 Task: Search one way flight ticket for 5 adults, 1 child, 2 infants in seat and 1 infant on lap in business from Jackson: Jackson Hole Airport to Raleigh: Raleigh-durham International Airport on 8-5-2023. Choice of flights is Emirates. Number of bags: 1 carry on bag. Price is upto 86000. Outbound departure time preference is 13:00.
Action: Mouse moved to (403, 329)
Screenshot: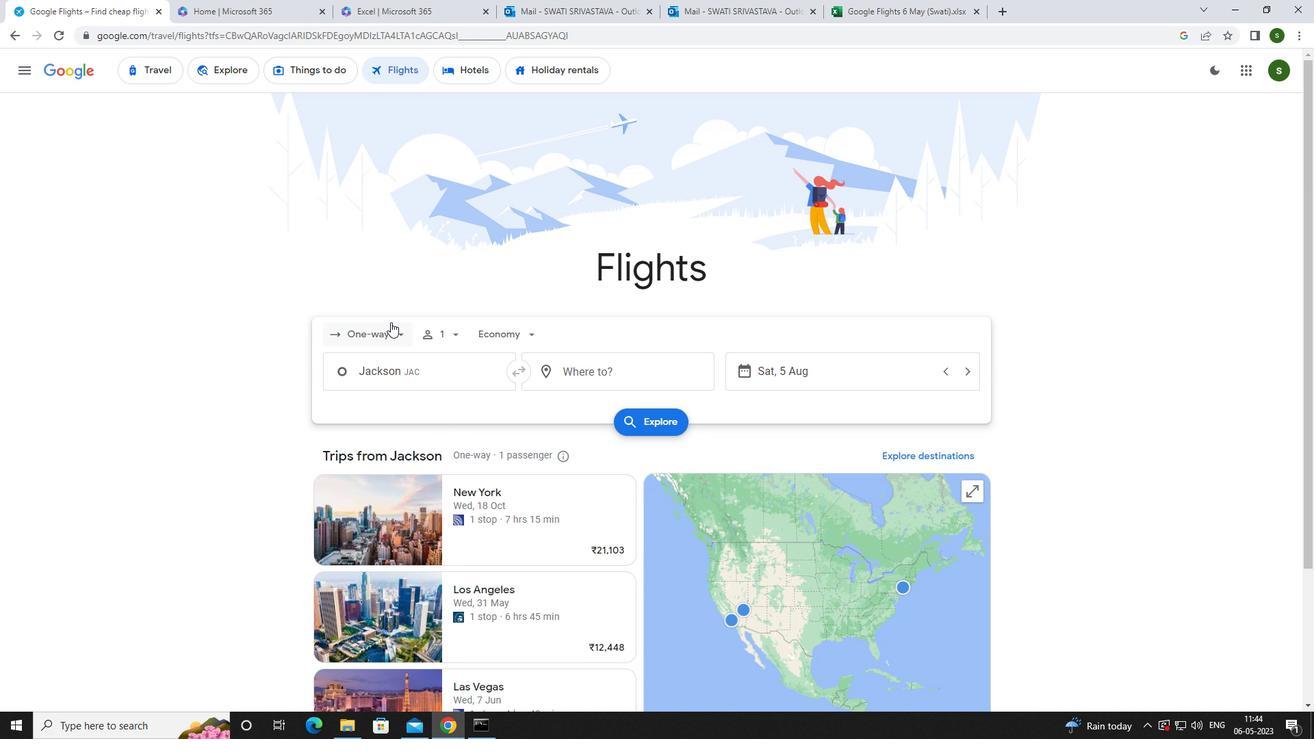 
Action: Mouse pressed left at (403, 329)
Screenshot: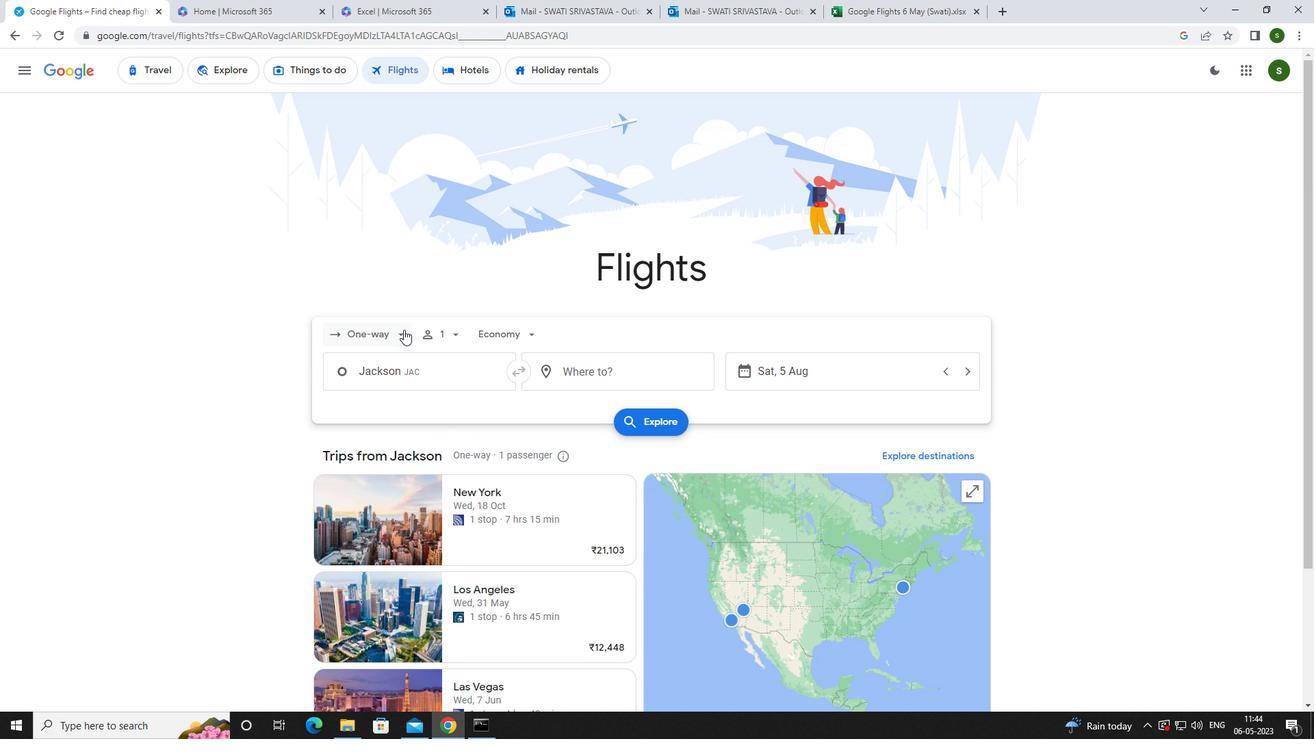 
Action: Mouse moved to (398, 398)
Screenshot: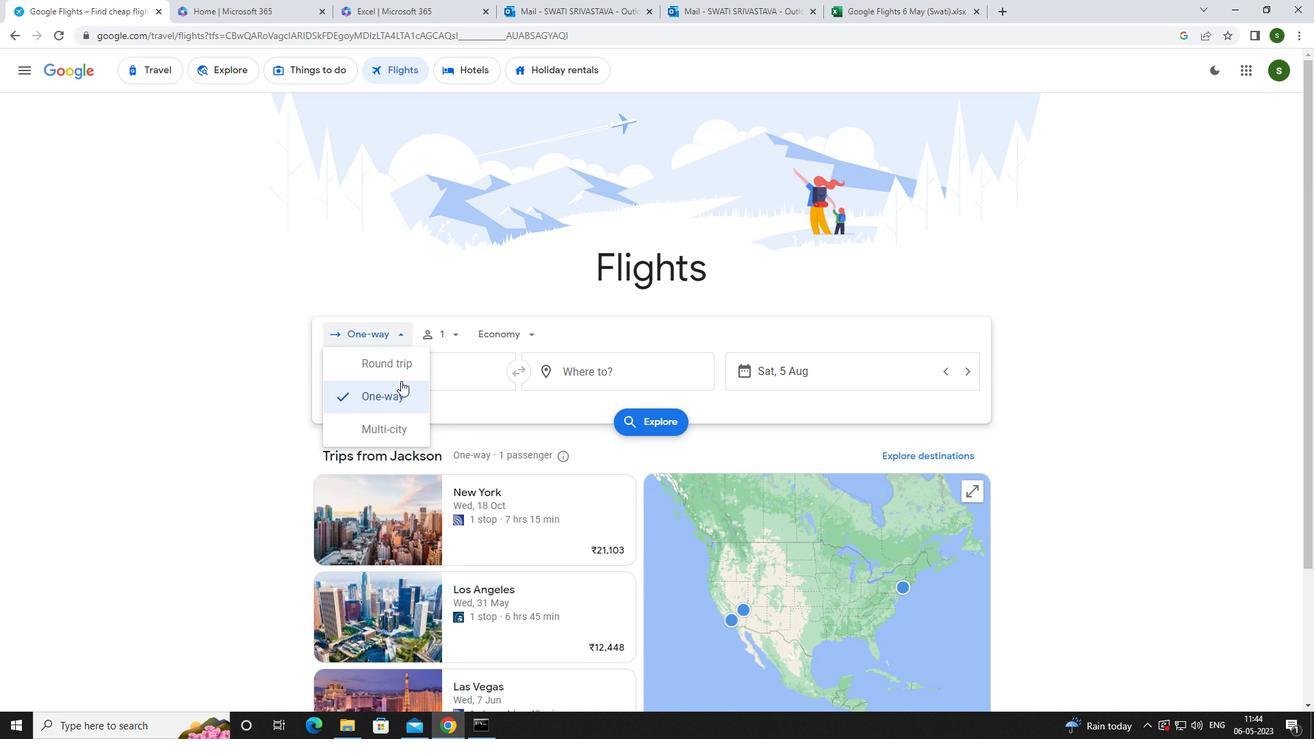 
Action: Mouse pressed left at (398, 398)
Screenshot: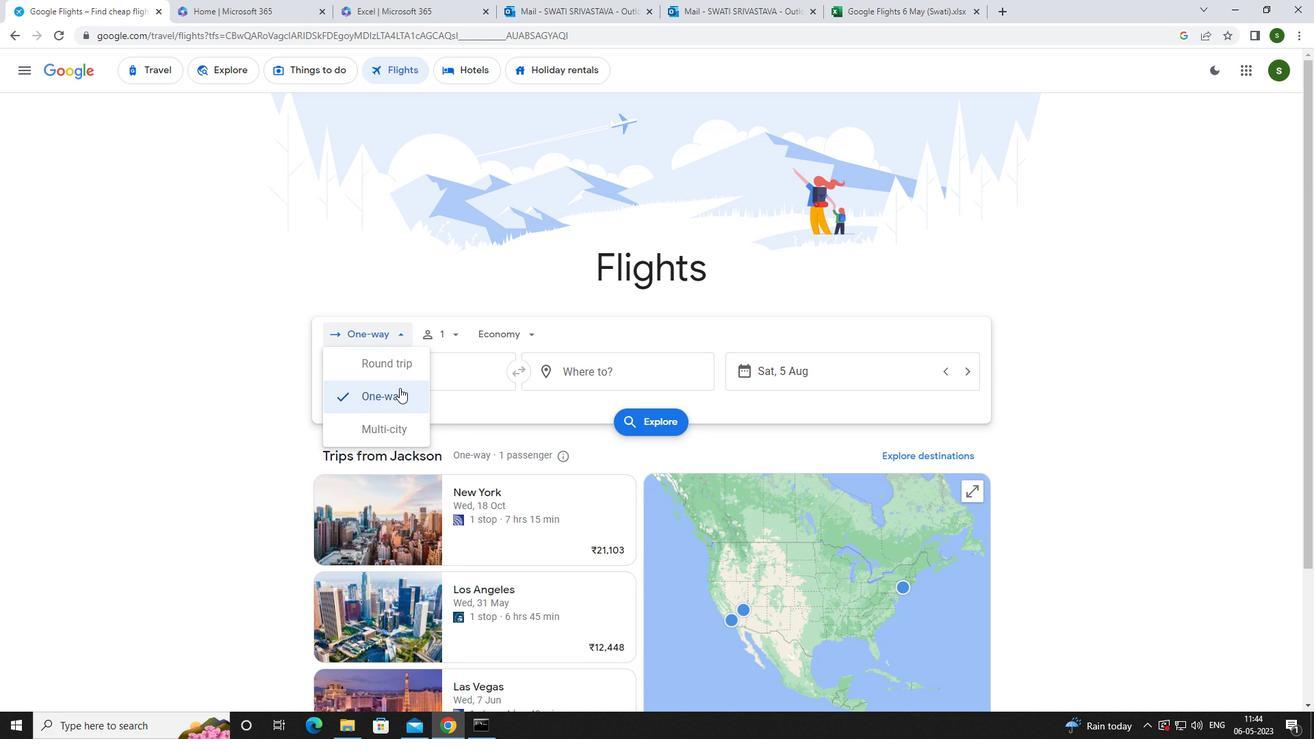 
Action: Mouse moved to (446, 333)
Screenshot: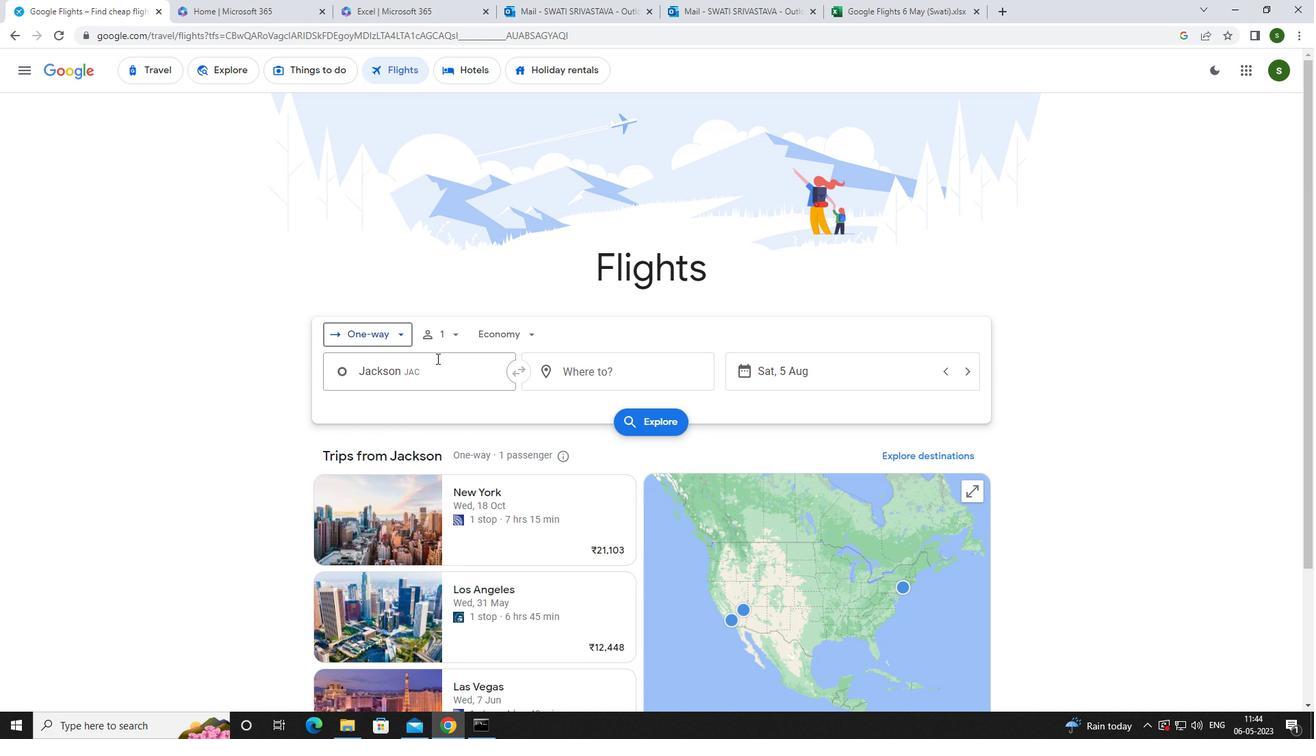 
Action: Mouse pressed left at (446, 333)
Screenshot: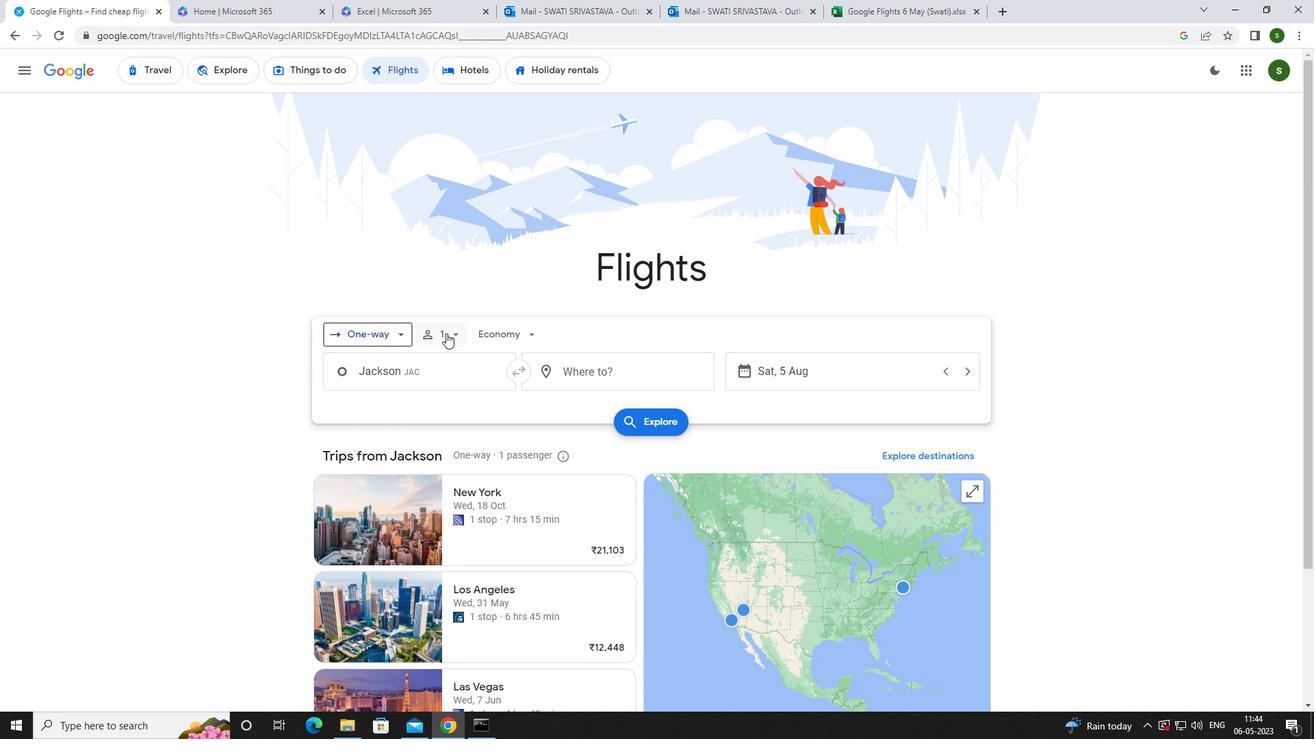 
Action: Mouse moved to (559, 364)
Screenshot: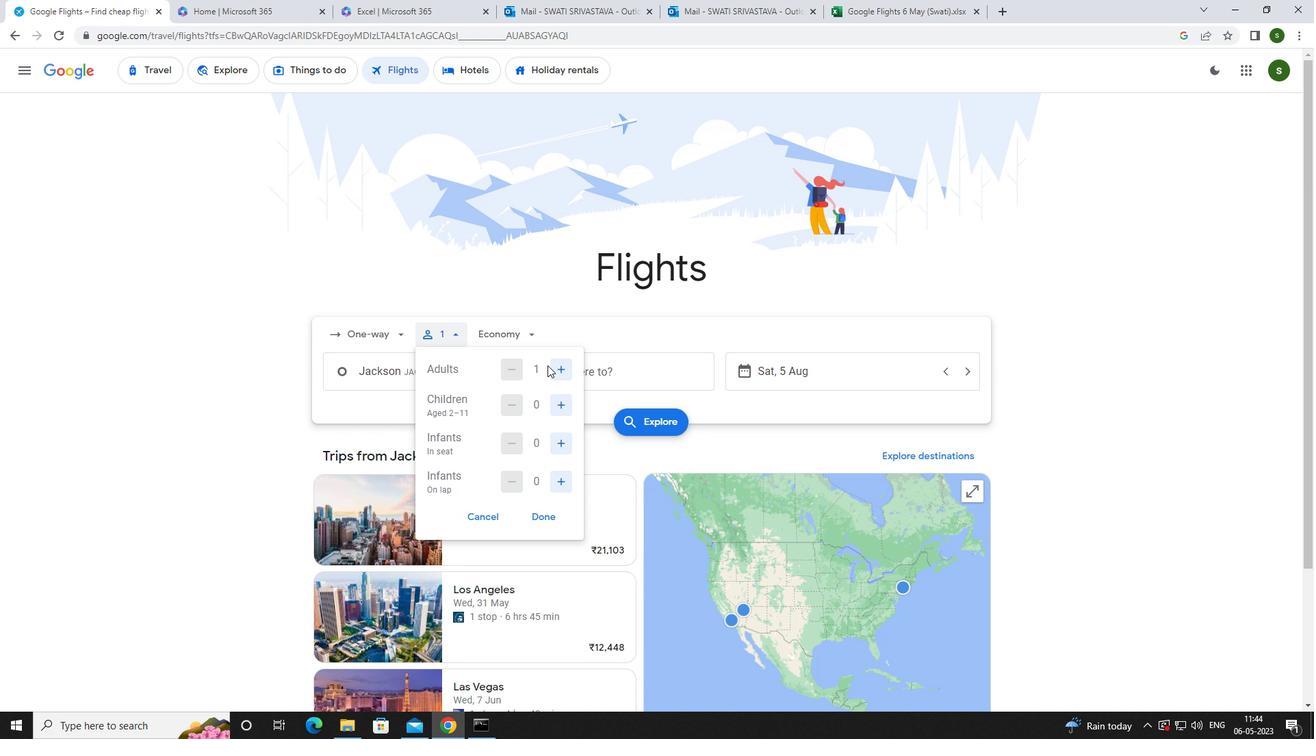 
Action: Mouse pressed left at (559, 364)
Screenshot: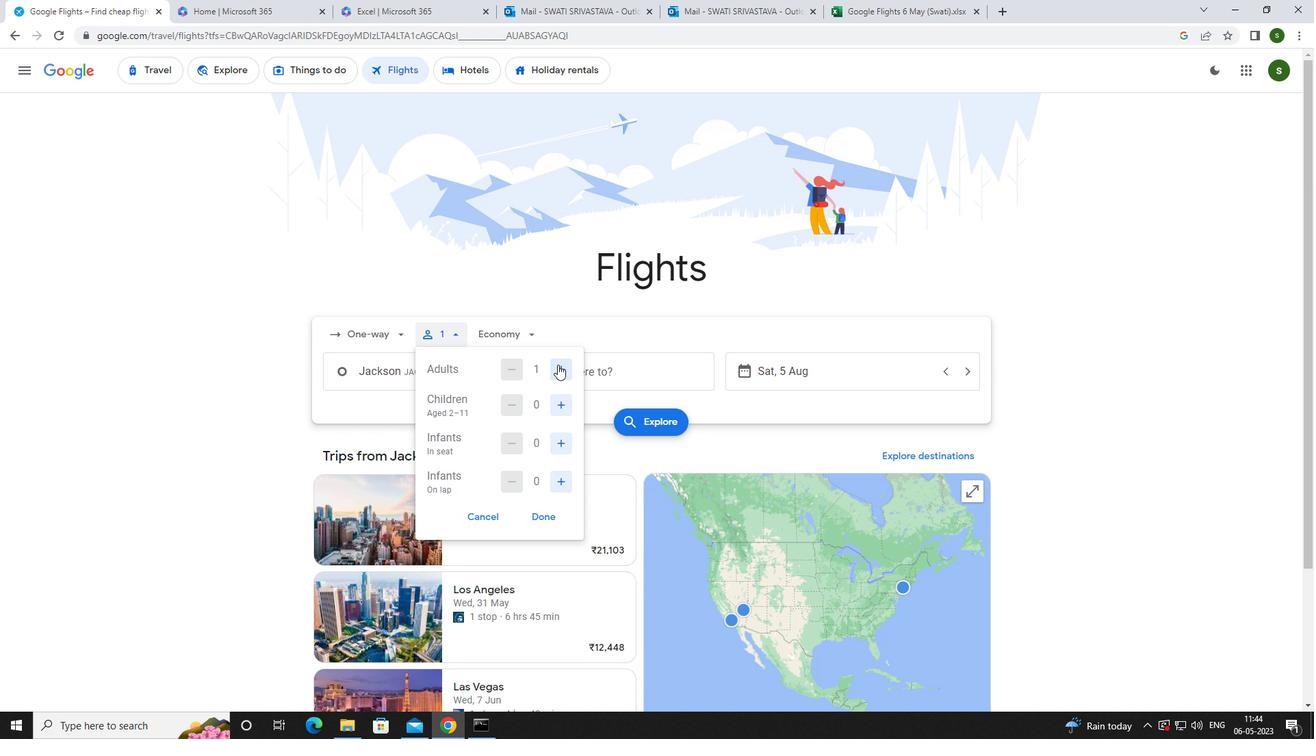 
Action: Mouse pressed left at (559, 364)
Screenshot: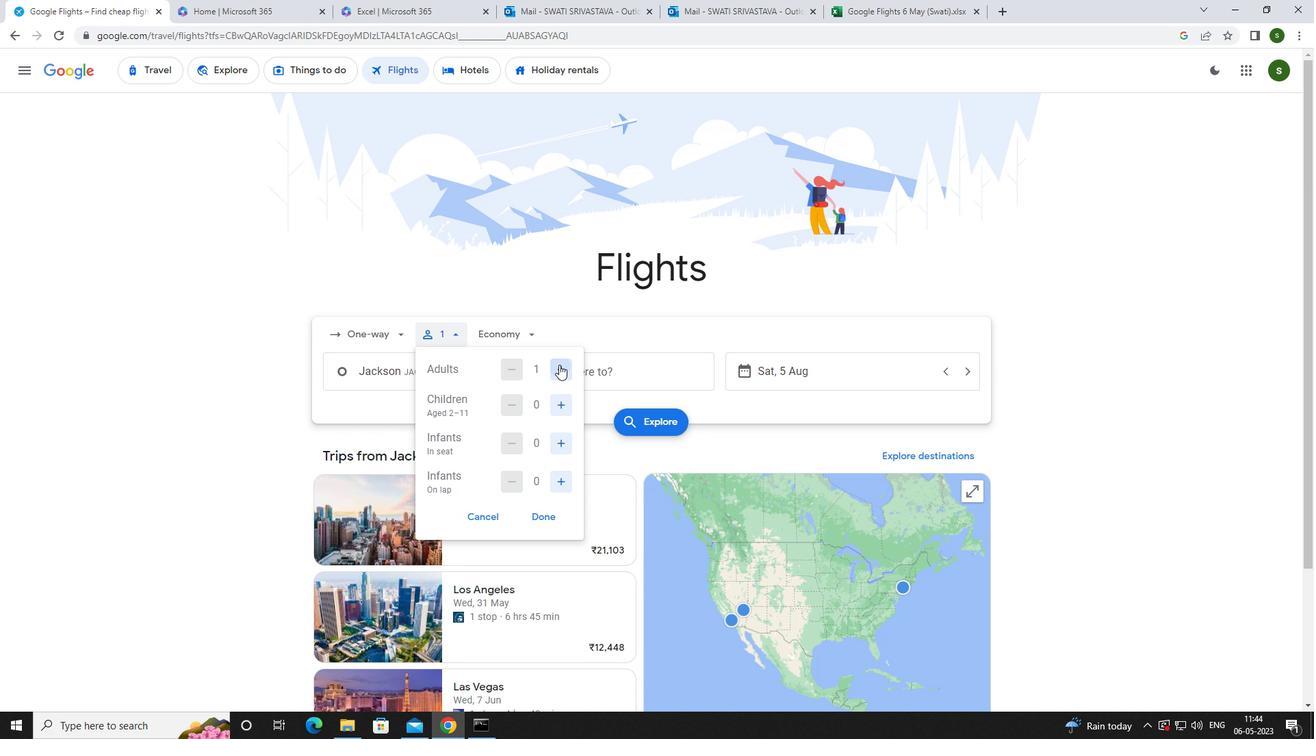 
Action: Mouse pressed left at (559, 364)
Screenshot: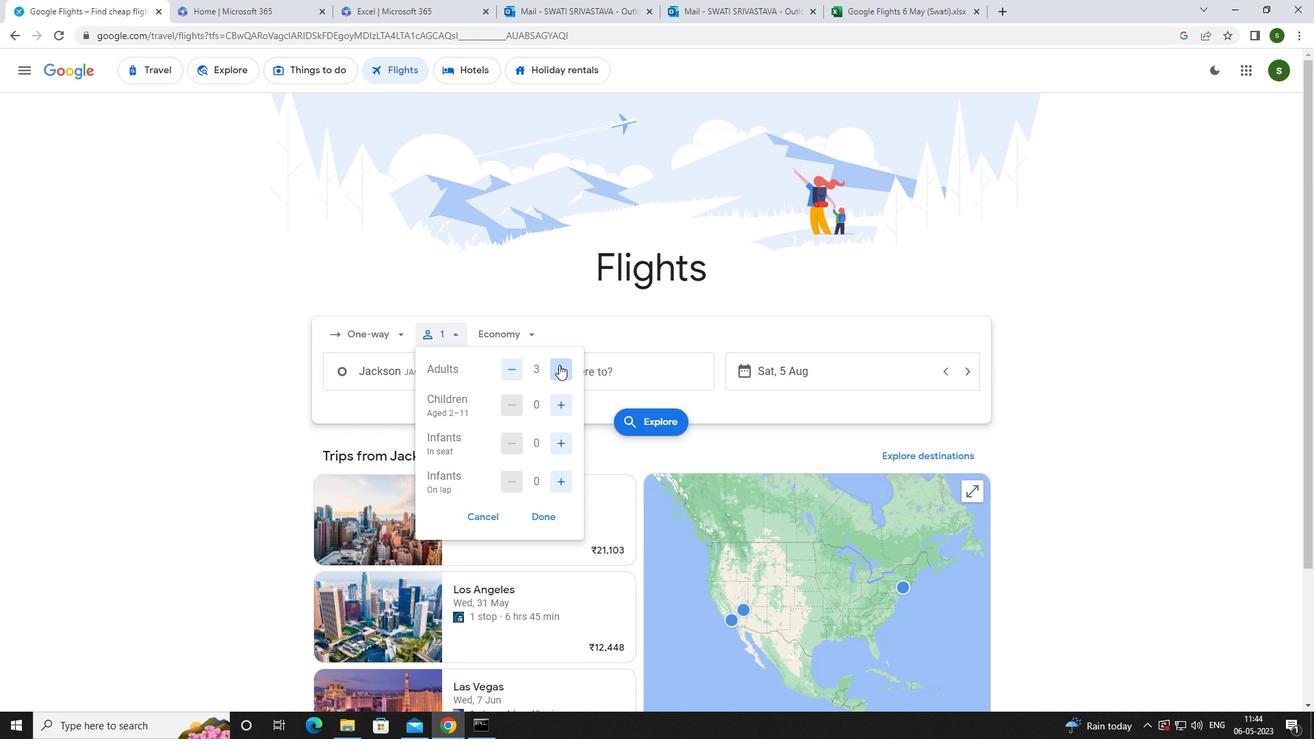 
Action: Mouse pressed left at (559, 364)
Screenshot: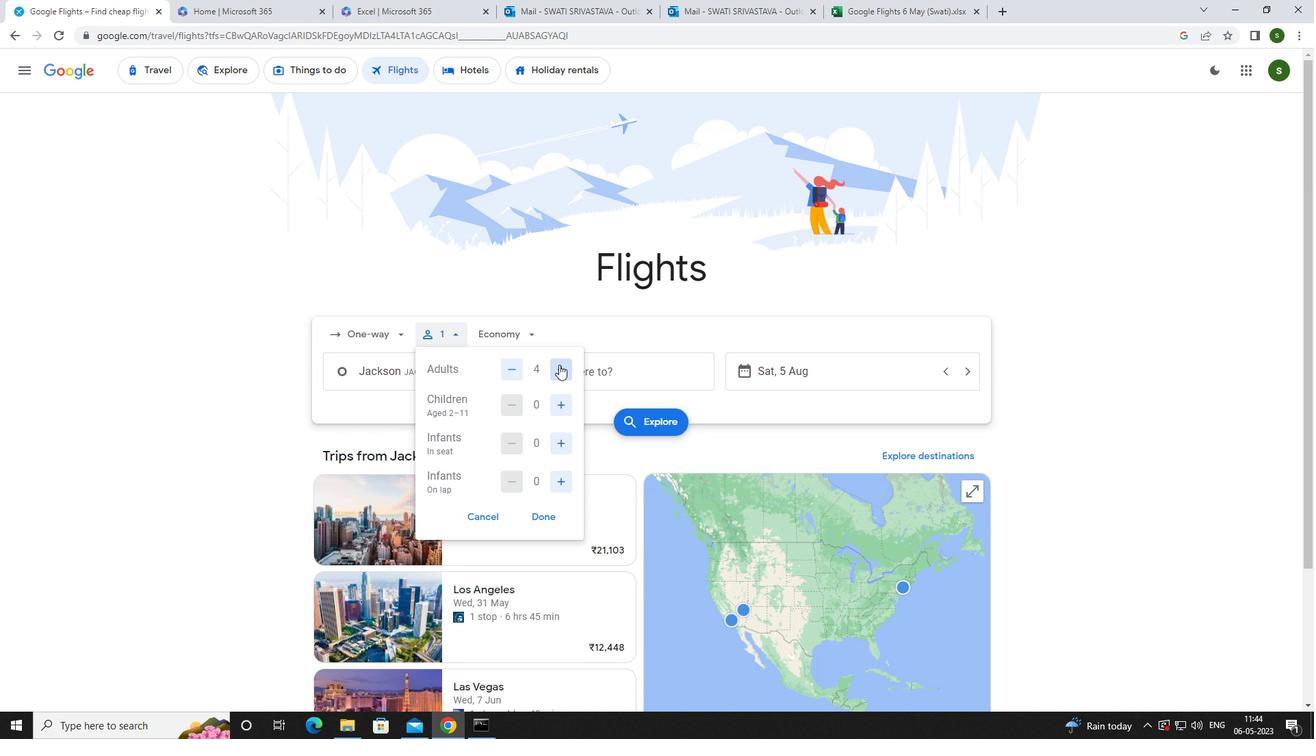 
Action: Mouse moved to (565, 401)
Screenshot: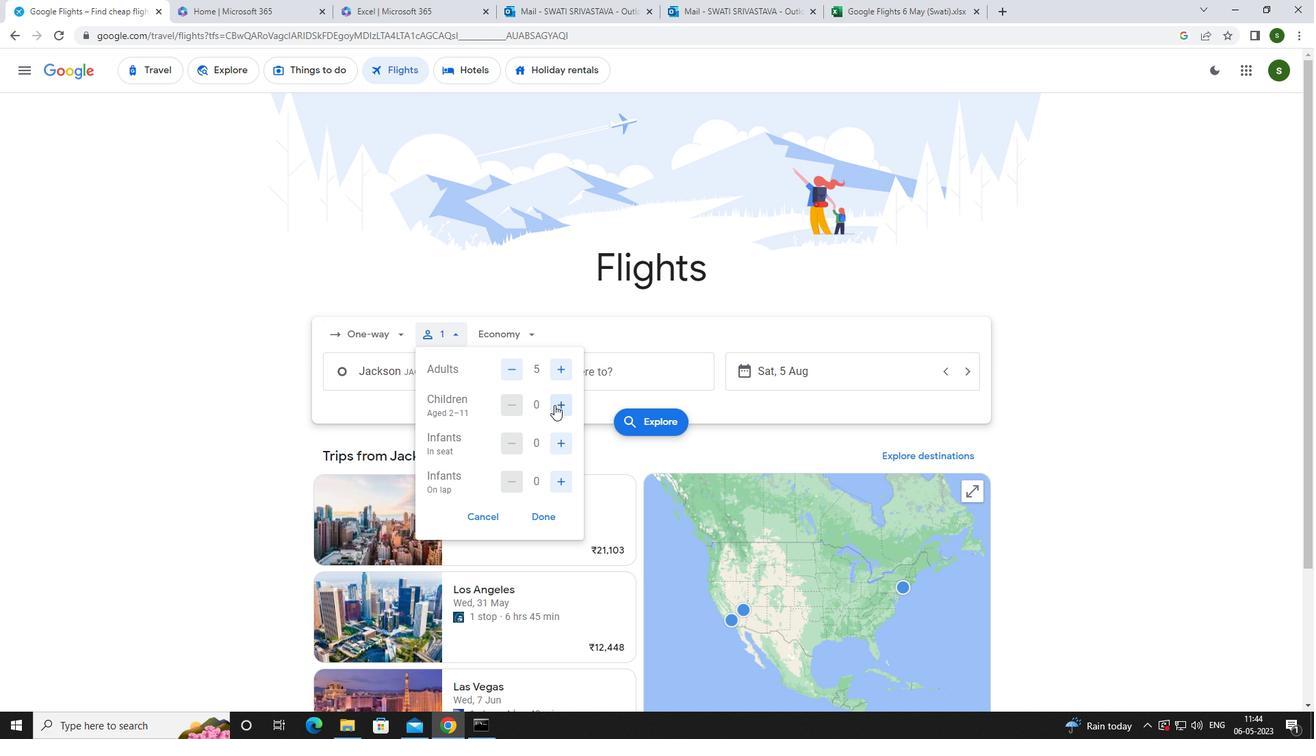 
Action: Mouse pressed left at (565, 401)
Screenshot: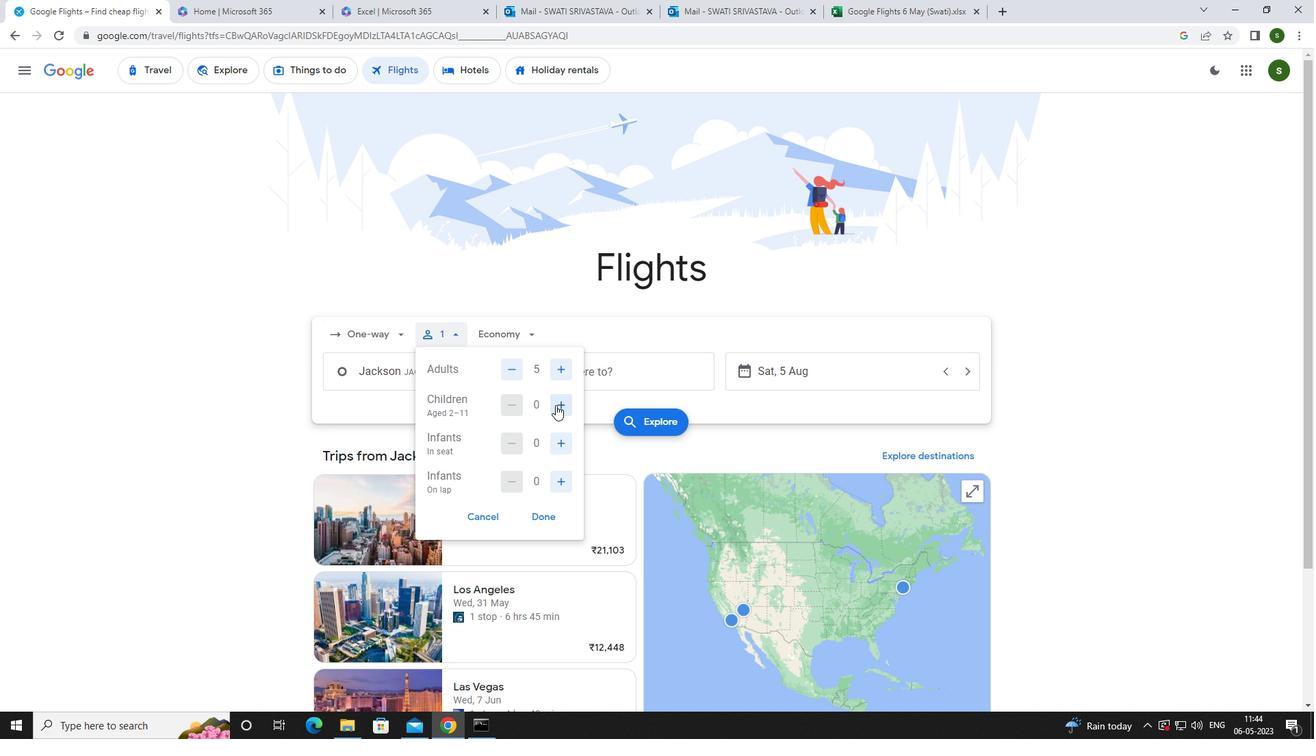 
Action: Mouse moved to (559, 438)
Screenshot: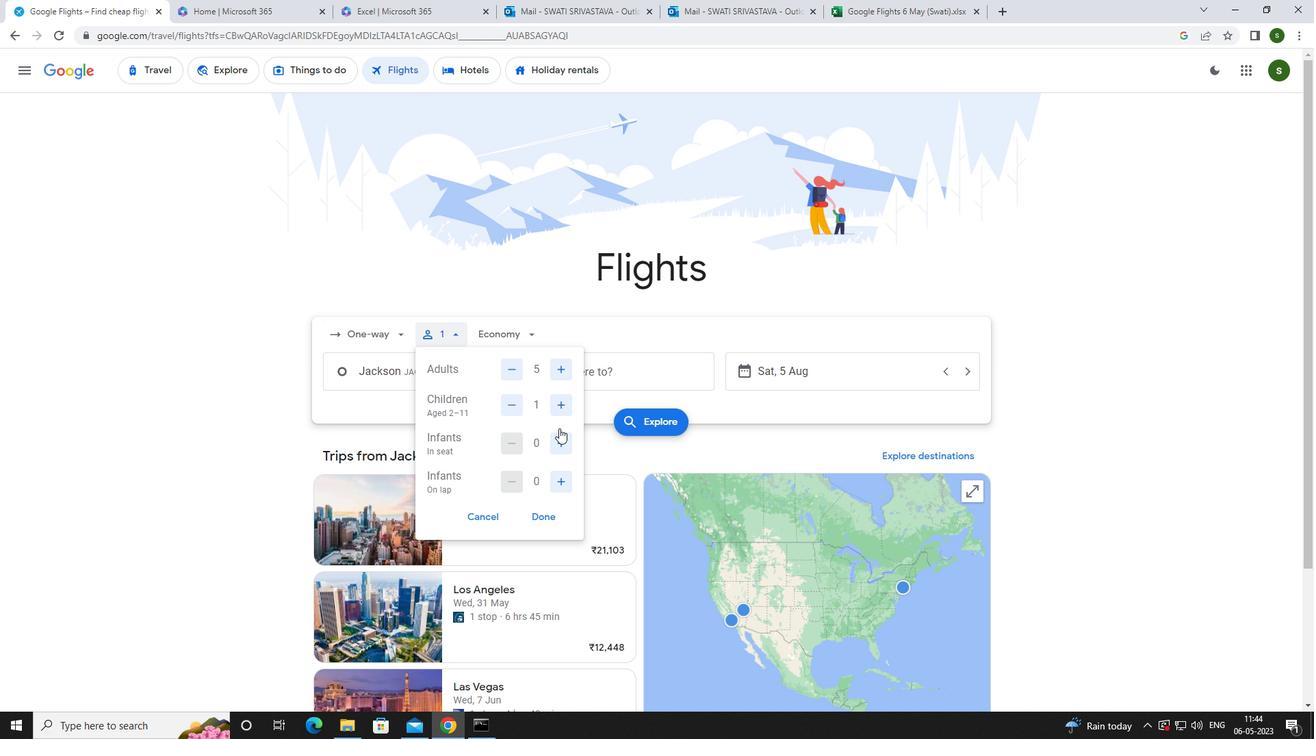 
Action: Mouse pressed left at (559, 438)
Screenshot: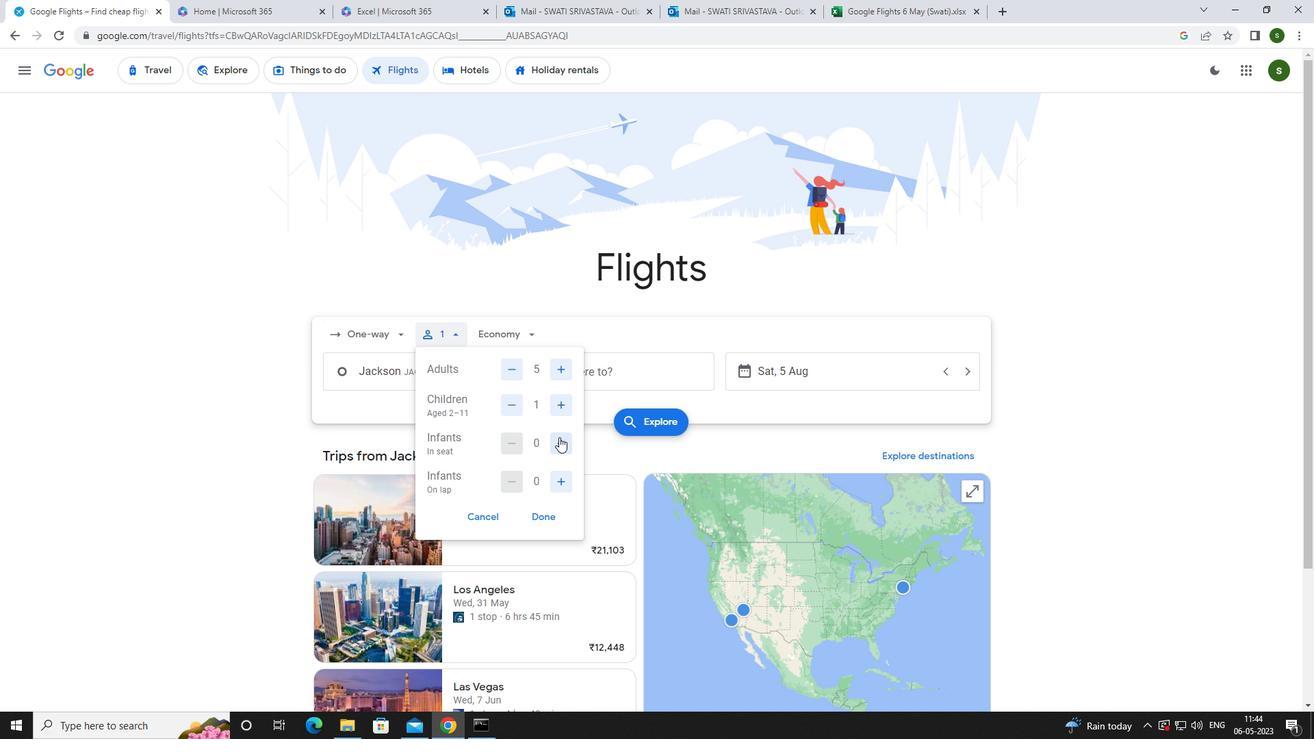 
Action: Mouse moved to (559, 438)
Screenshot: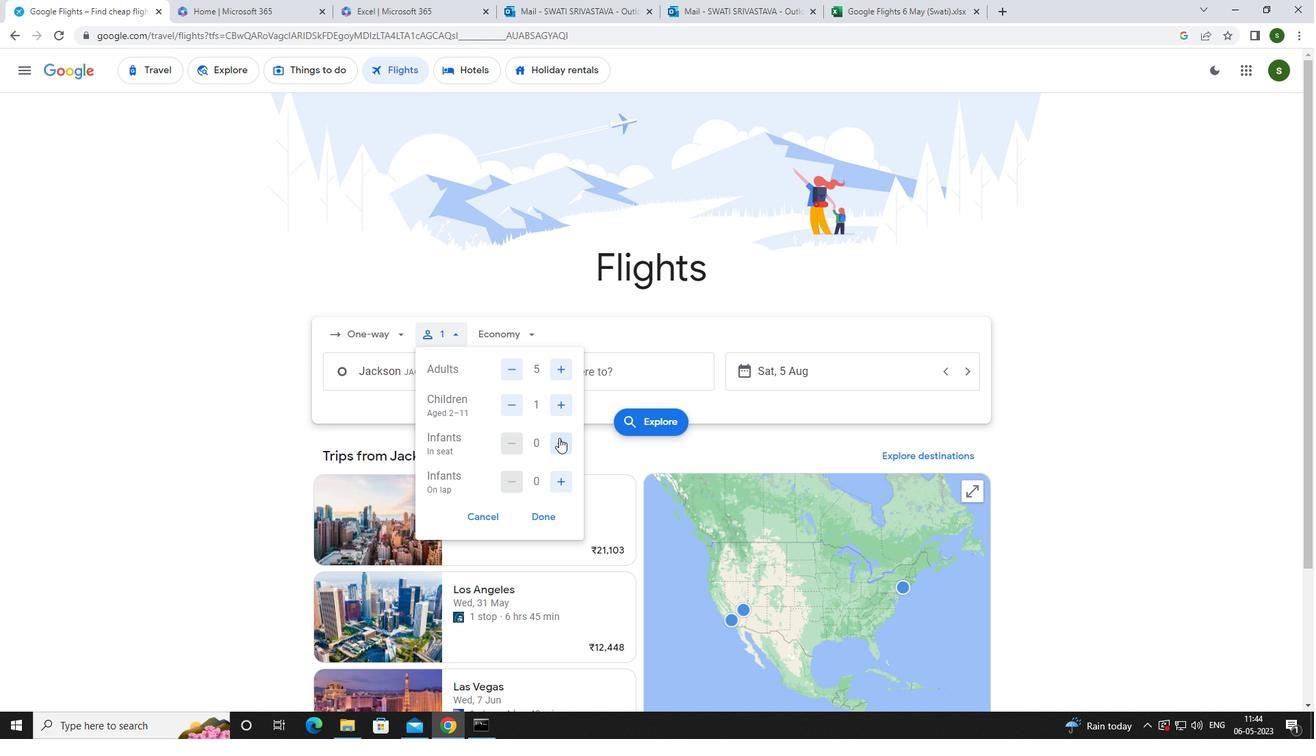 
Action: Mouse pressed left at (559, 438)
Screenshot: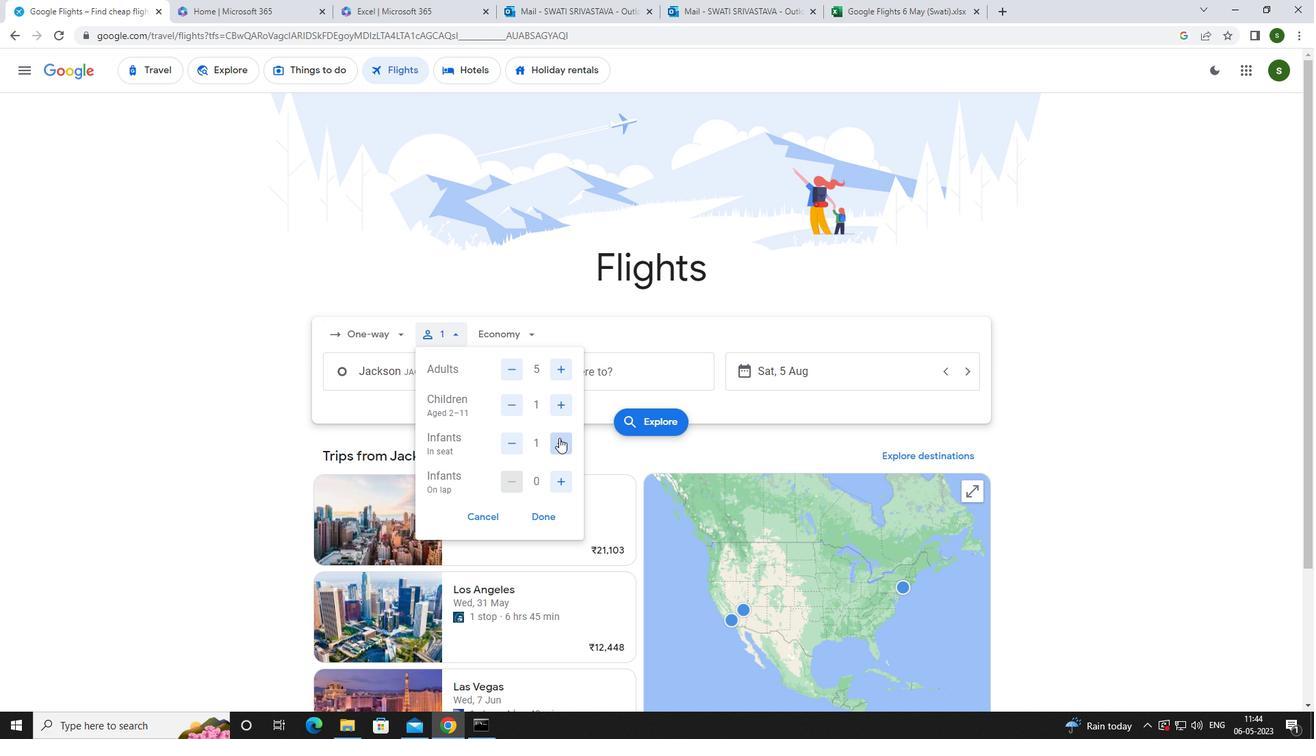 
Action: Mouse moved to (566, 481)
Screenshot: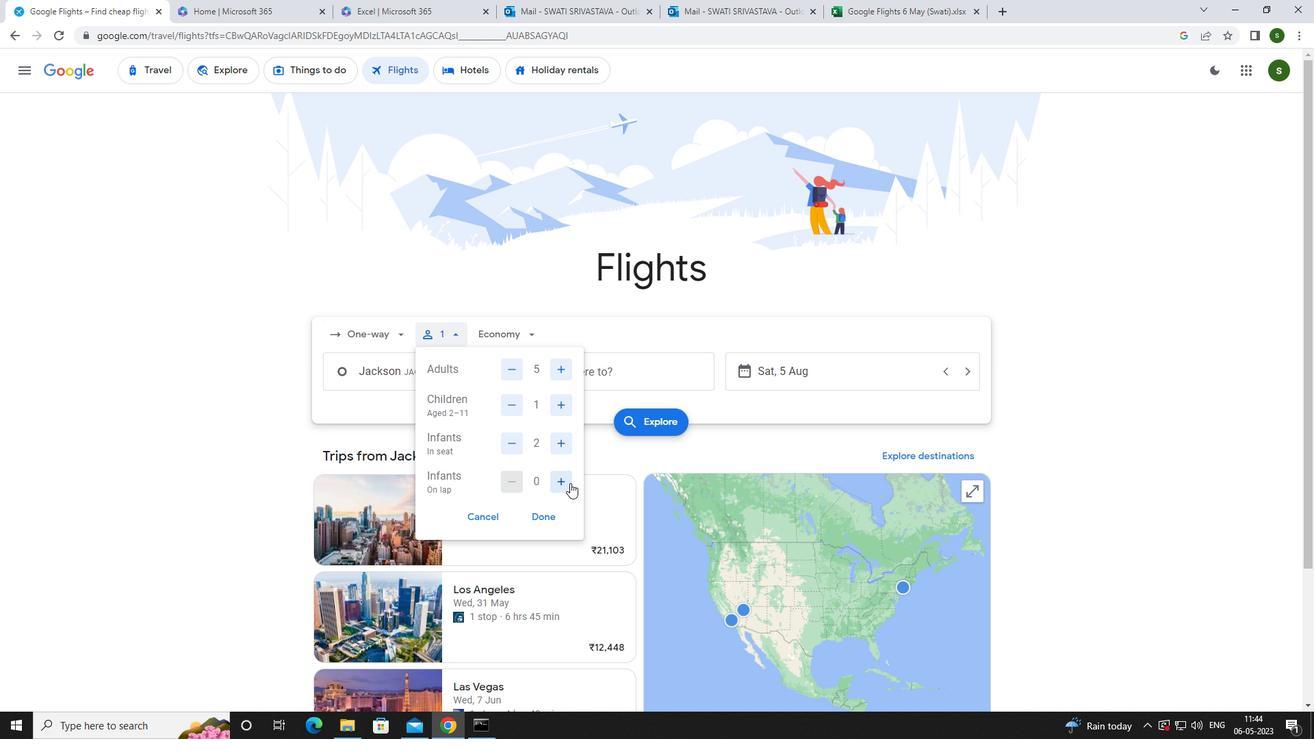 
Action: Mouse pressed left at (566, 481)
Screenshot: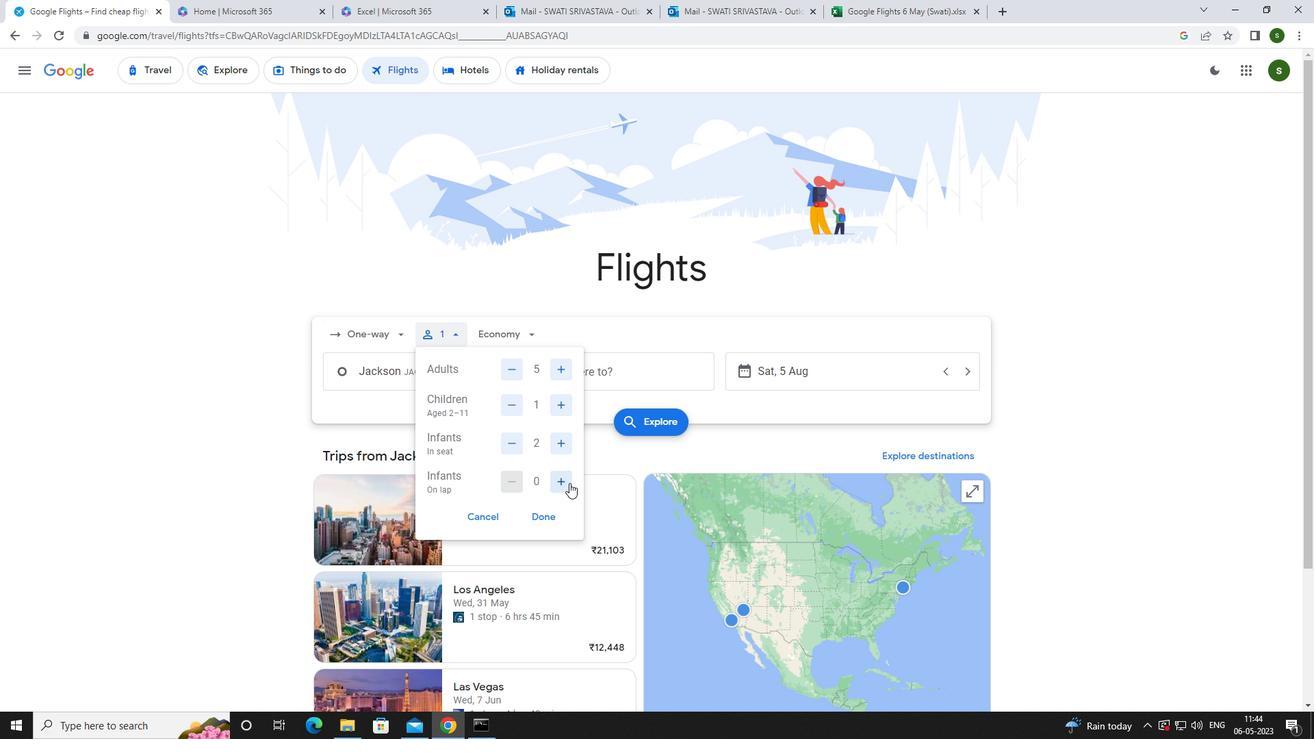 
Action: Mouse moved to (525, 335)
Screenshot: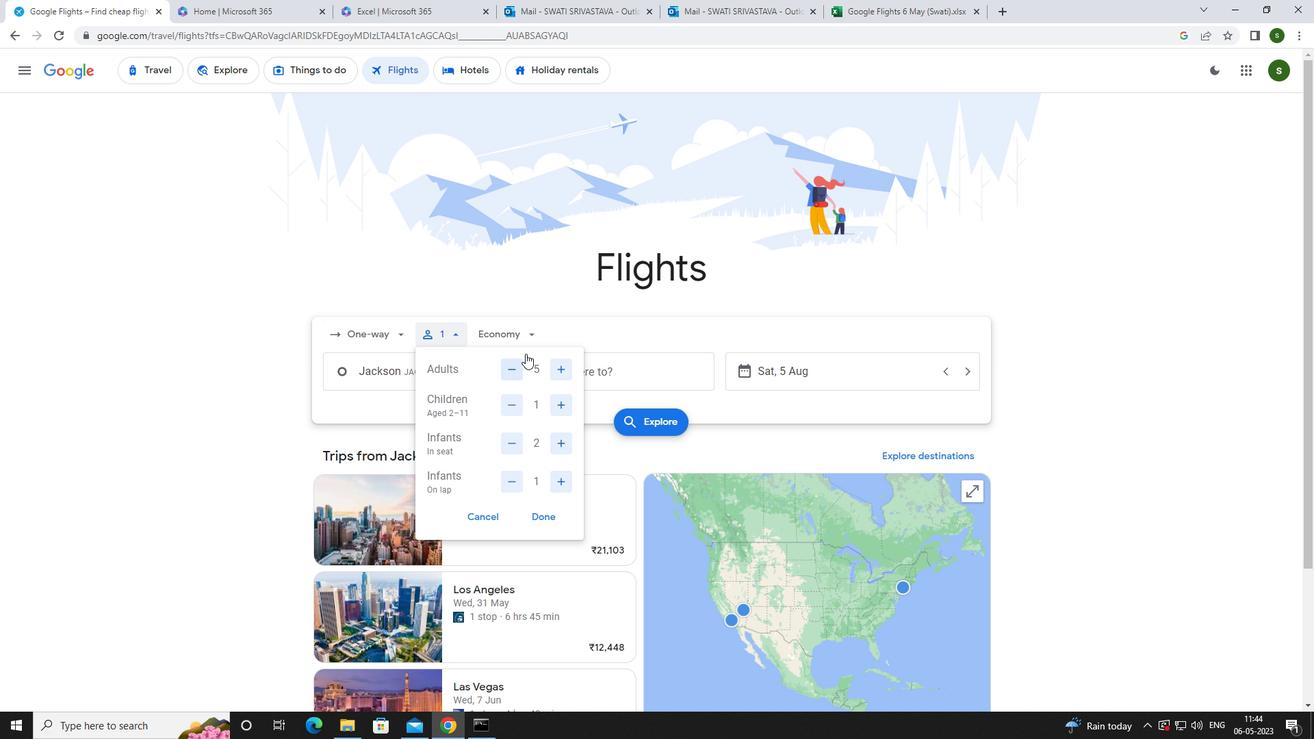
Action: Mouse pressed left at (525, 335)
Screenshot: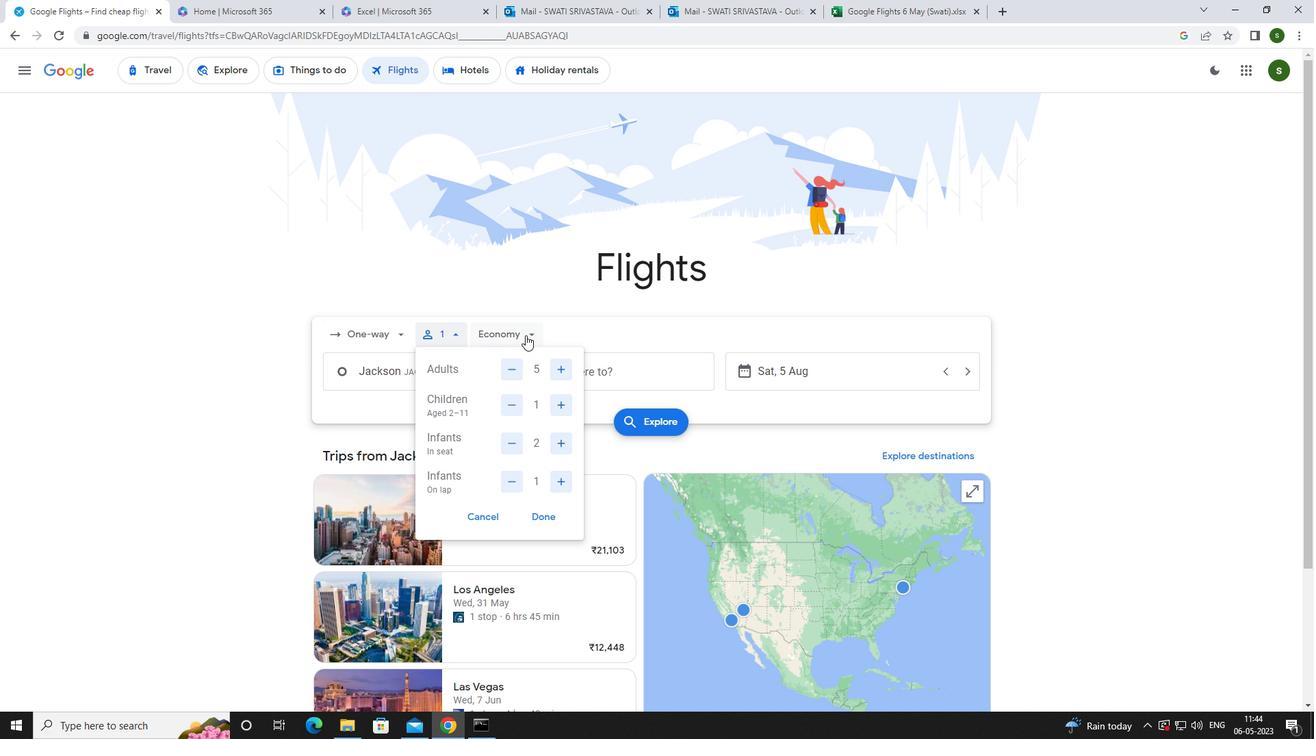 
Action: Mouse moved to (527, 423)
Screenshot: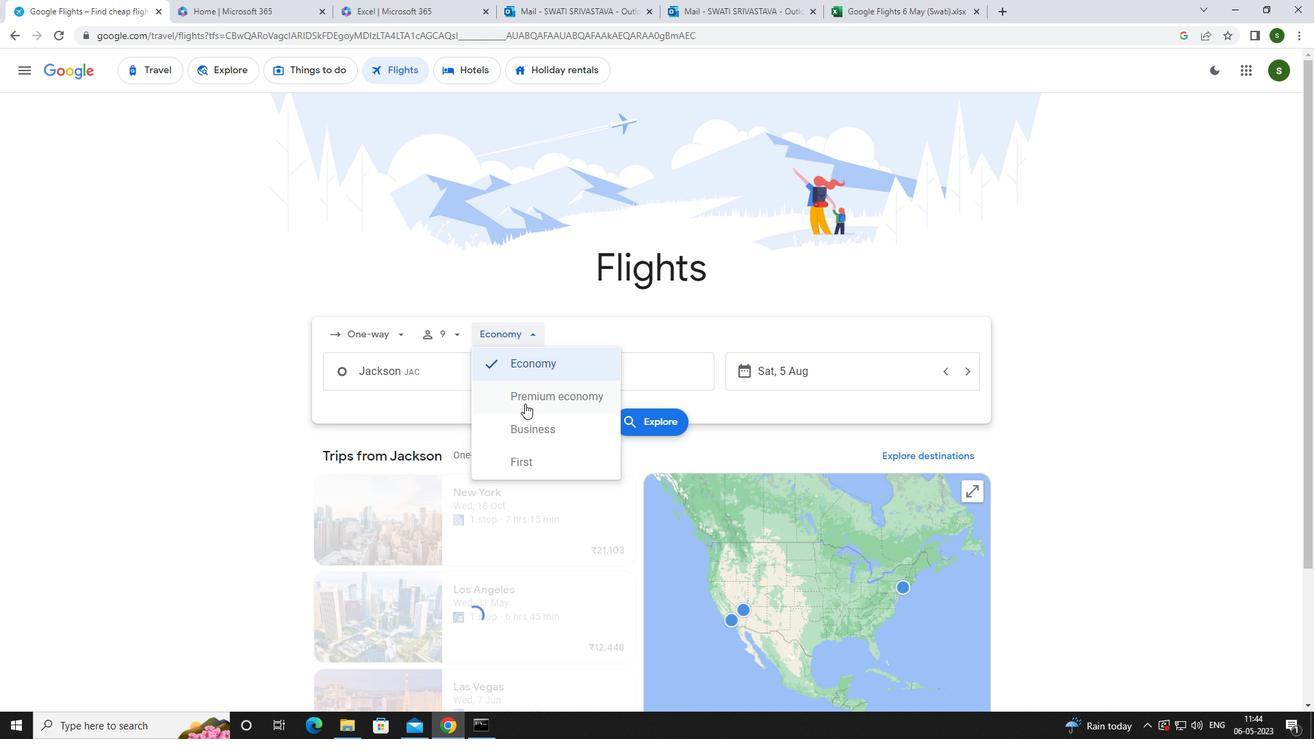 
Action: Mouse pressed left at (527, 423)
Screenshot: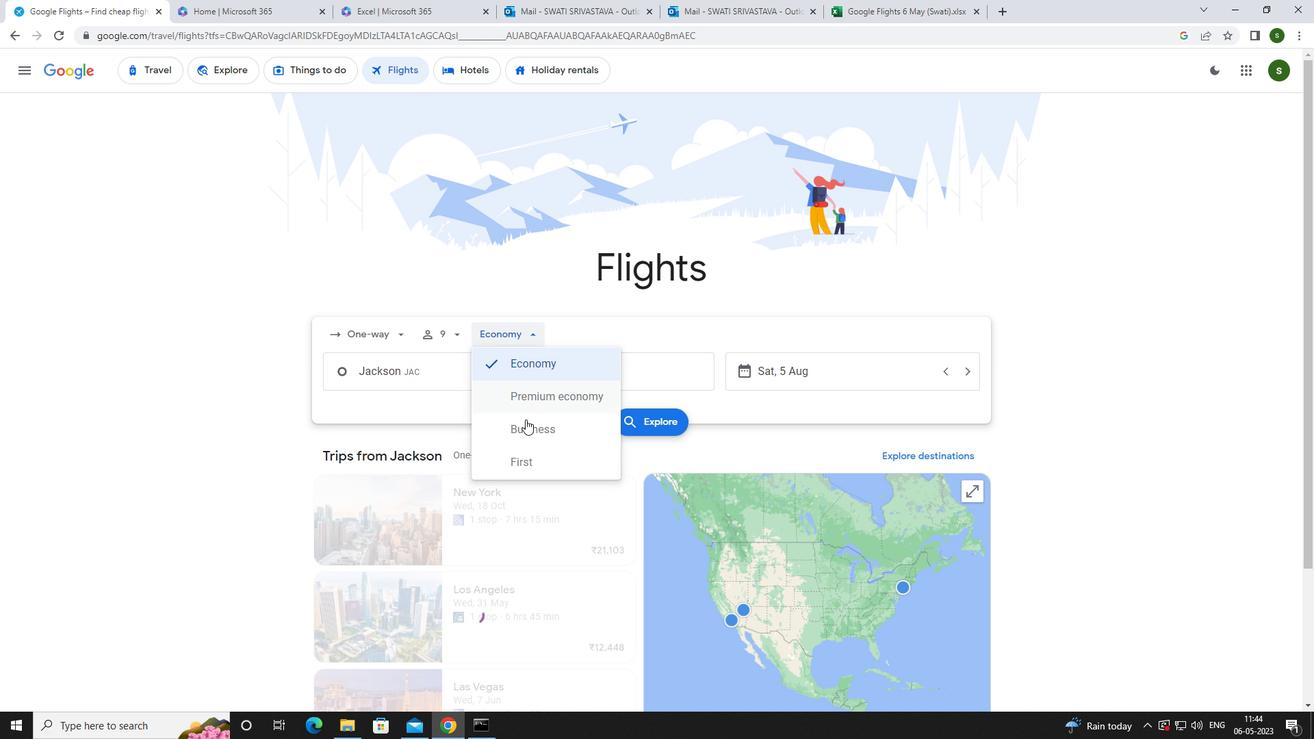 
Action: Mouse moved to (462, 378)
Screenshot: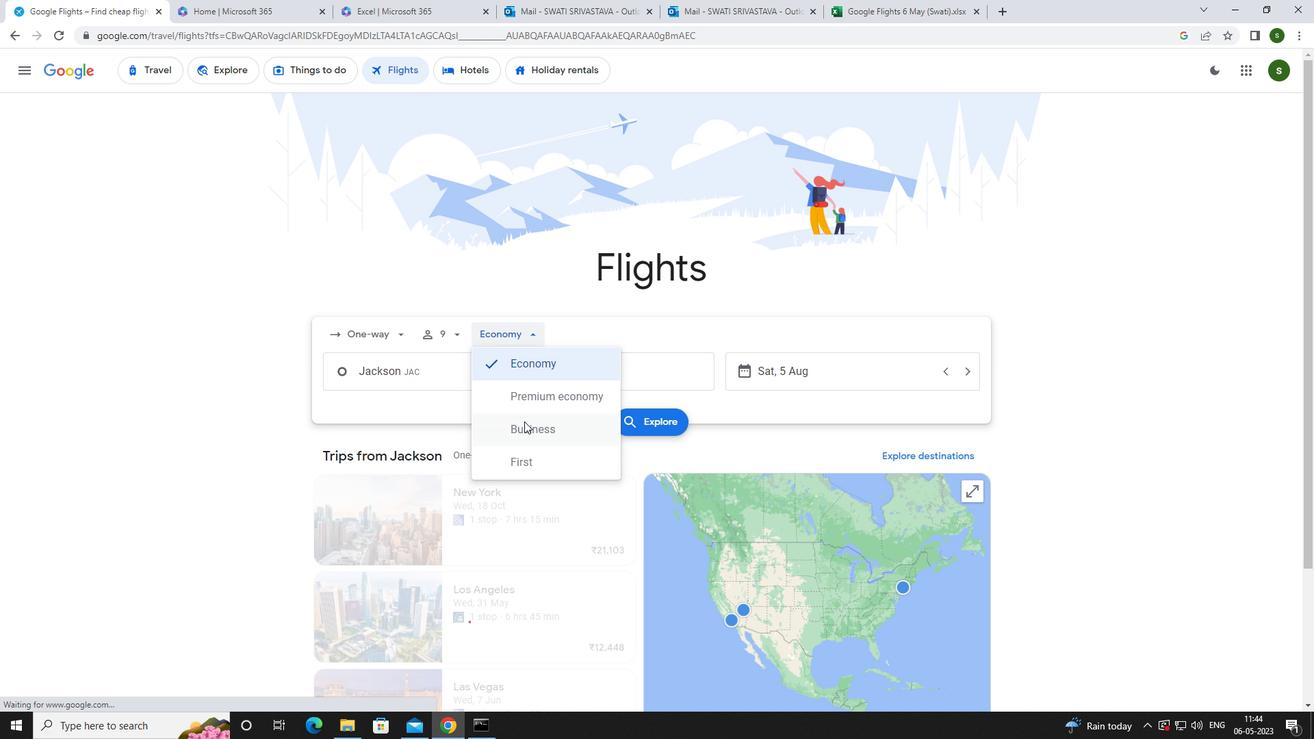 
Action: Mouse pressed left at (462, 378)
Screenshot: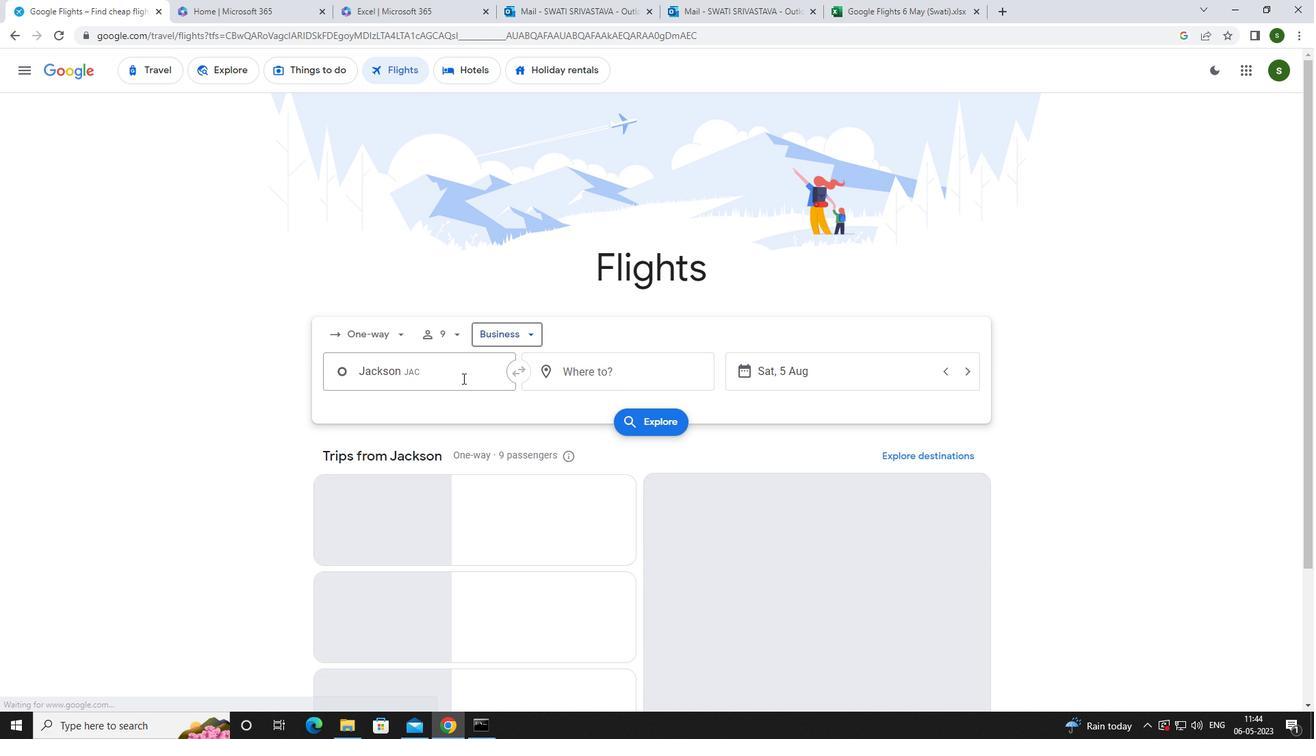 
Action: Mouse moved to (462, 375)
Screenshot: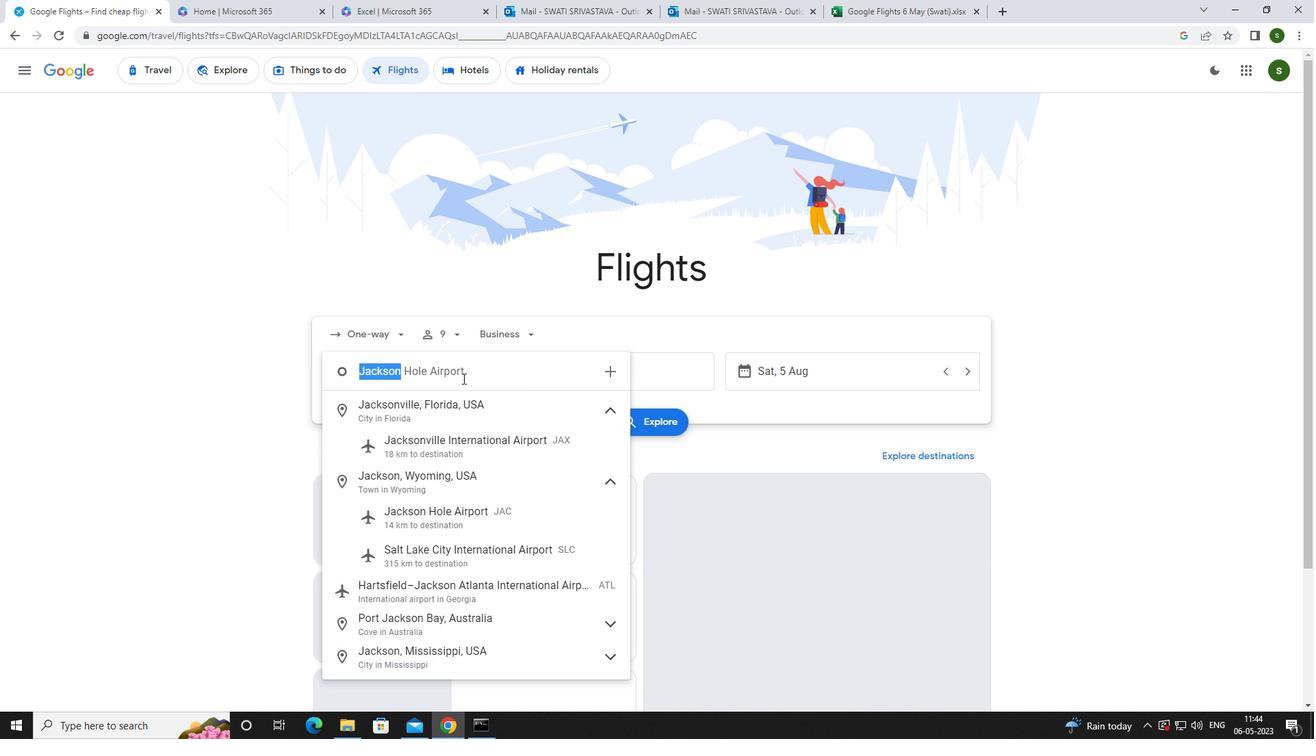 
Action: Key pressed <Key.caps_lock>j<Key.caps_lock>ackson<Key.space><Key.caps_lock>h<Key.caps_lock>
Screenshot: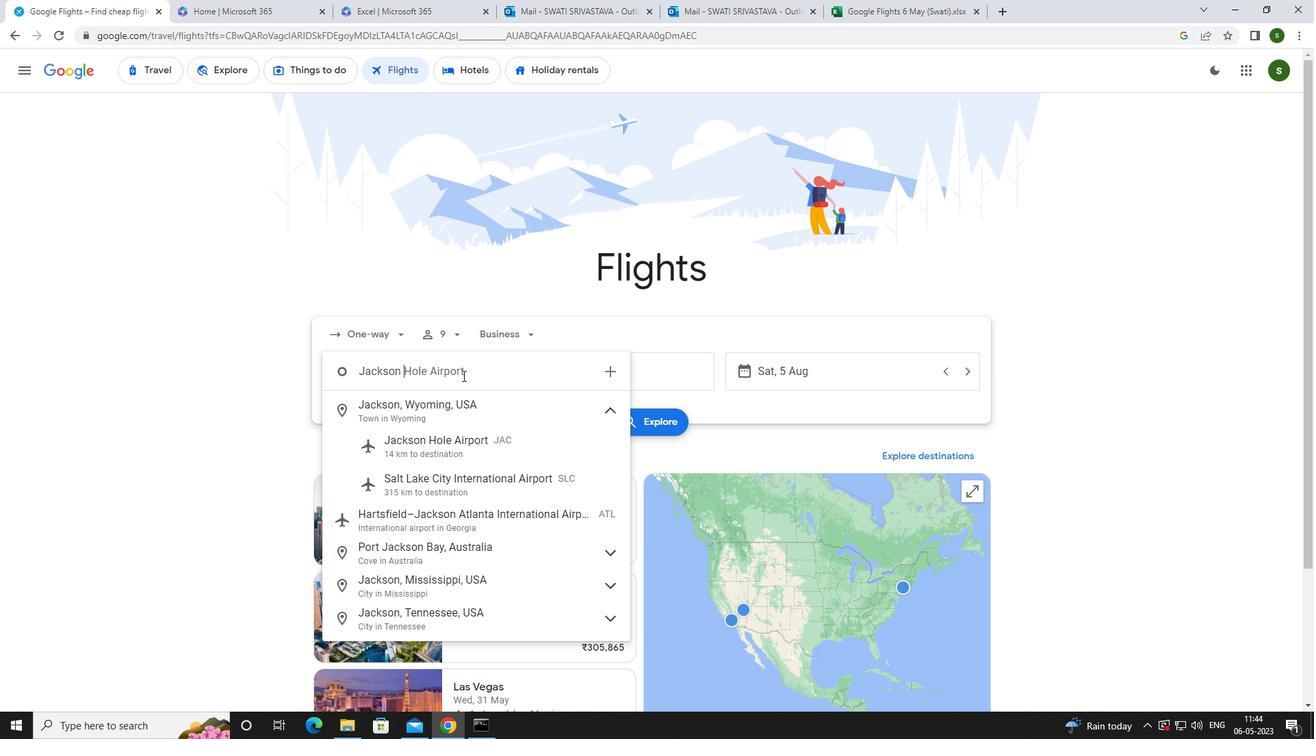 
Action: Mouse moved to (470, 446)
Screenshot: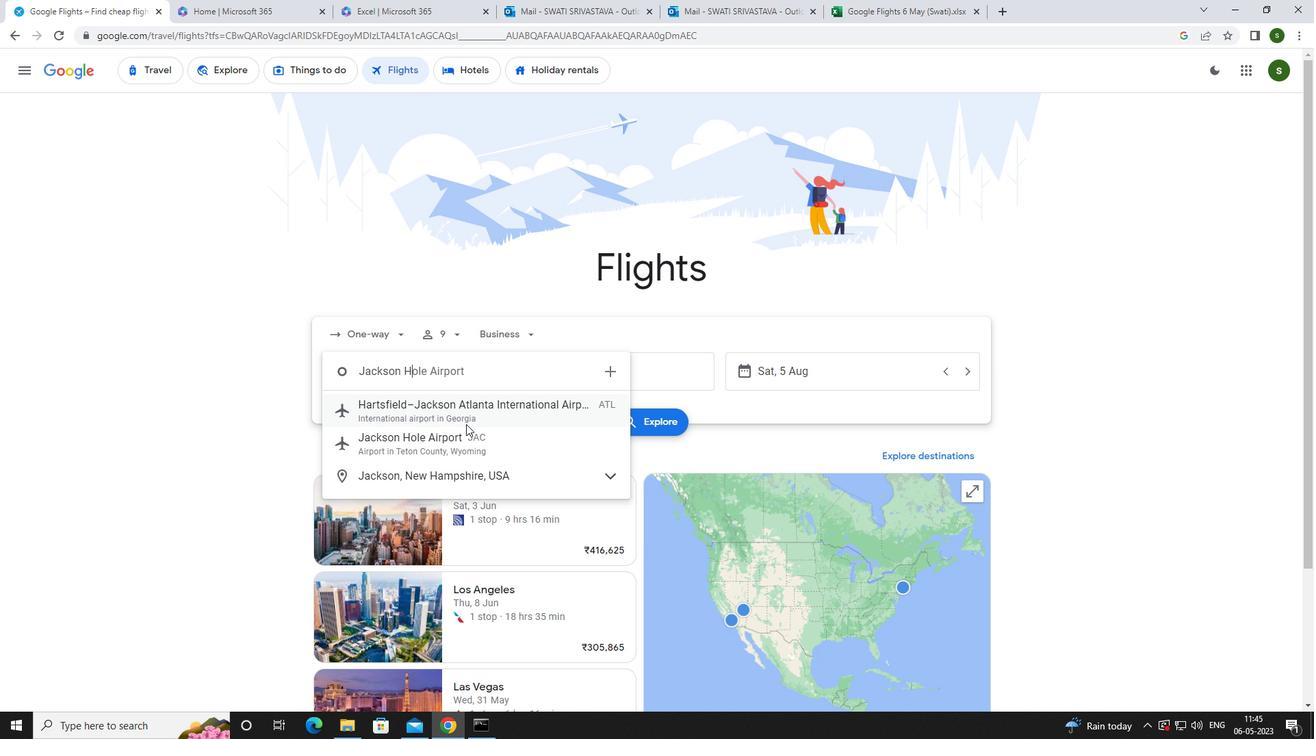 
Action: Mouse pressed left at (470, 446)
Screenshot: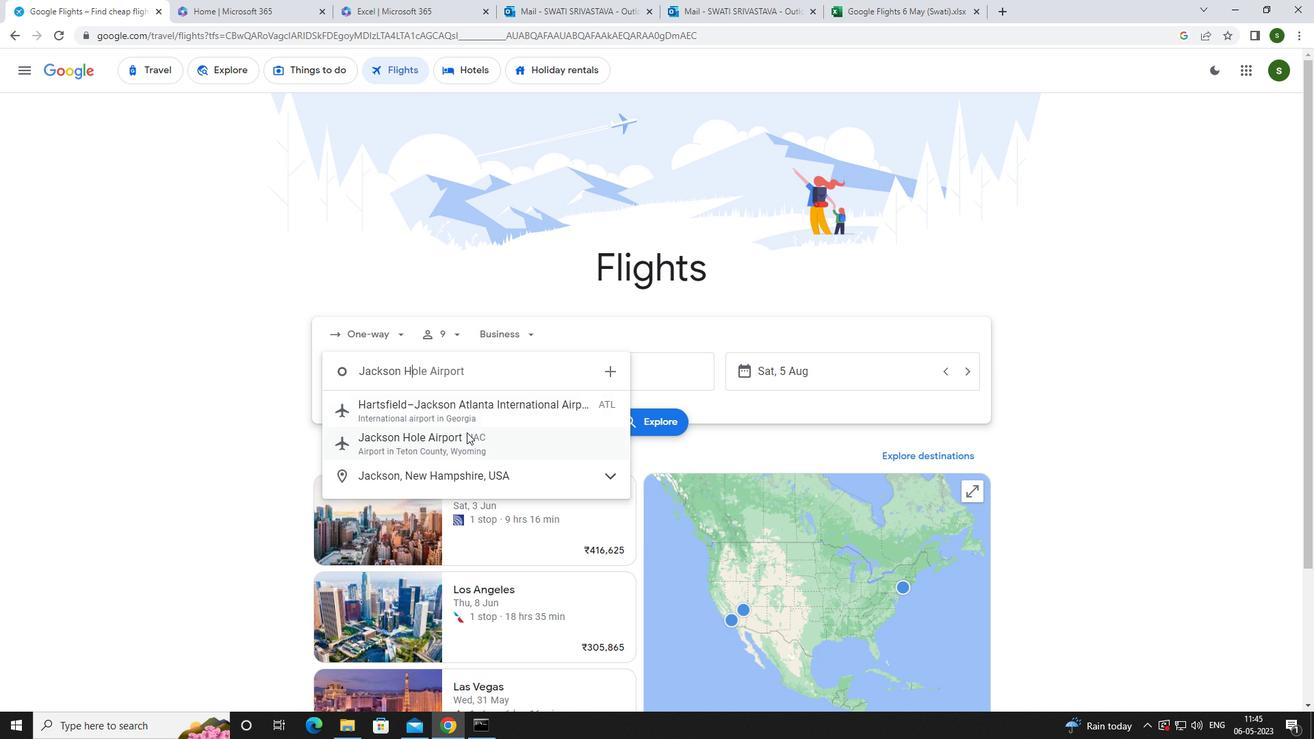 
Action: Mouse moved to (632, 366)
Screenshot: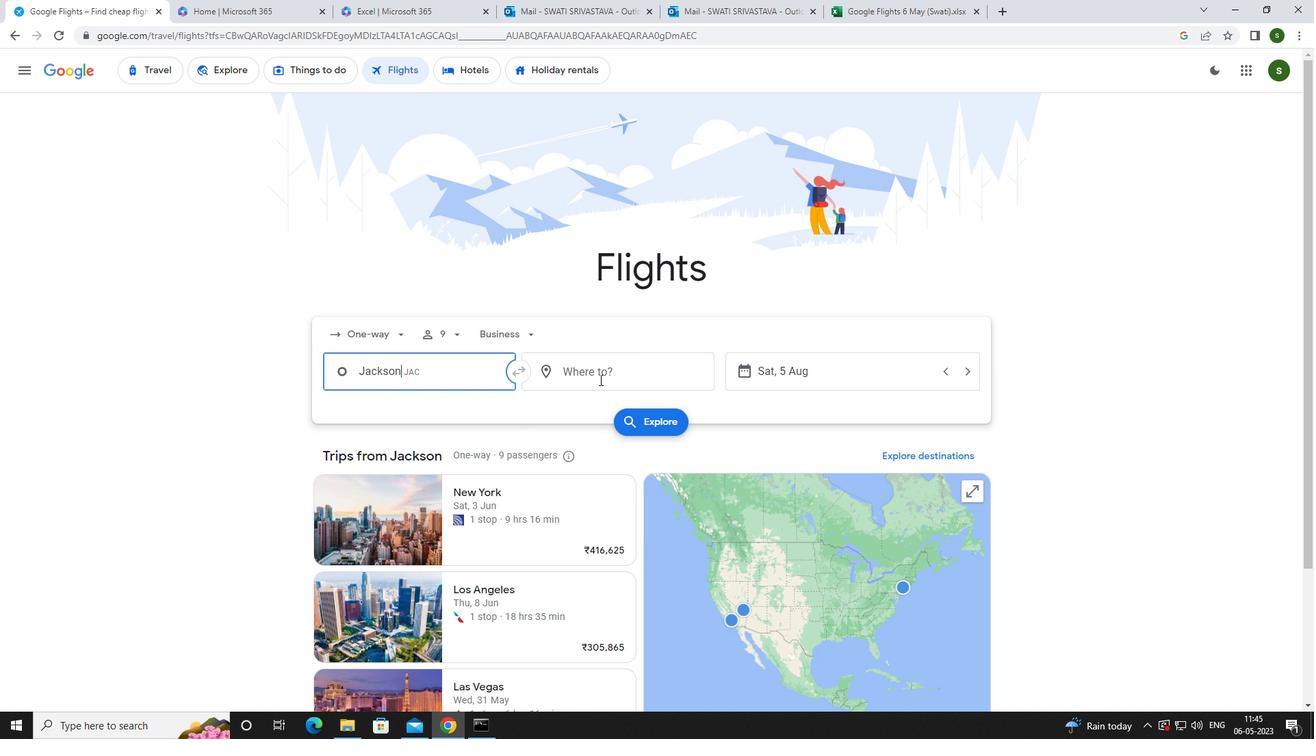 
Action: Mouse pressed left at (632, 366)
Screenshot: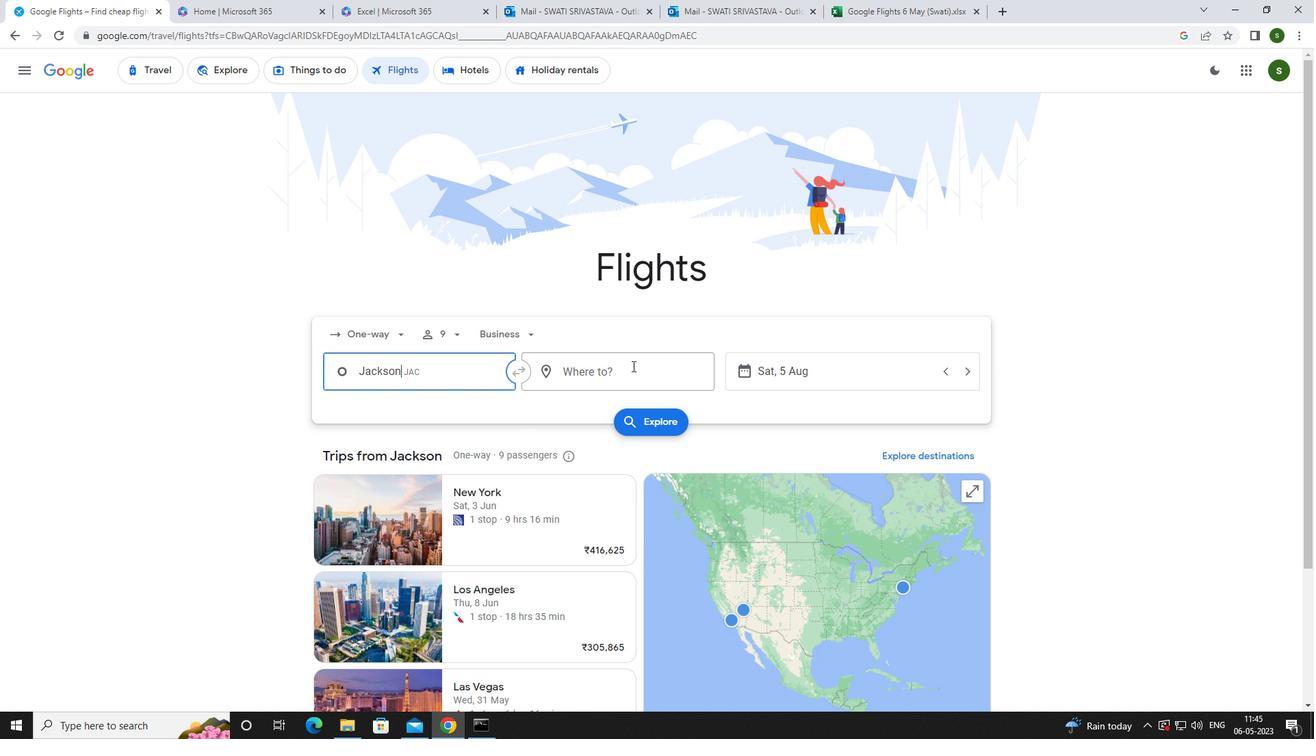 
Action: Key pressed <Key.caps_lock>r<Key.caps_lock>alei
Screenshot: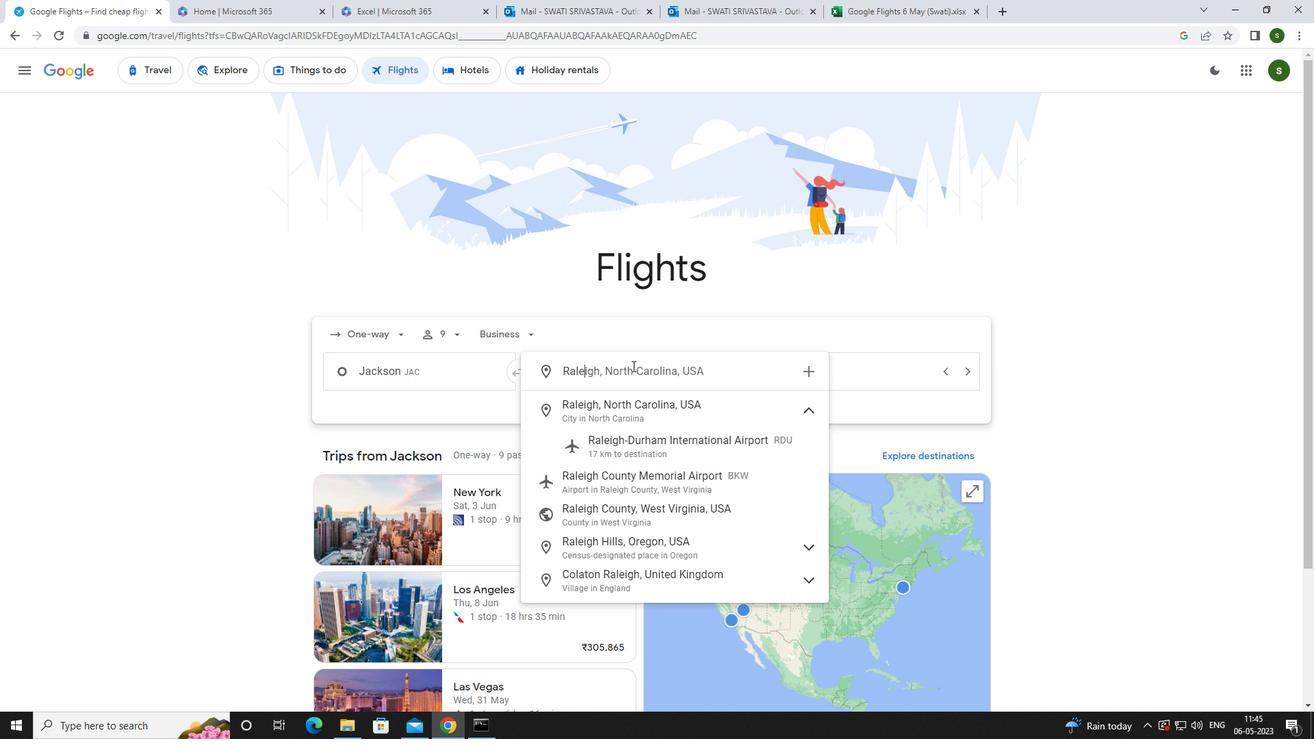 
Action: Mouse moved to (642, 444)
Screenshot: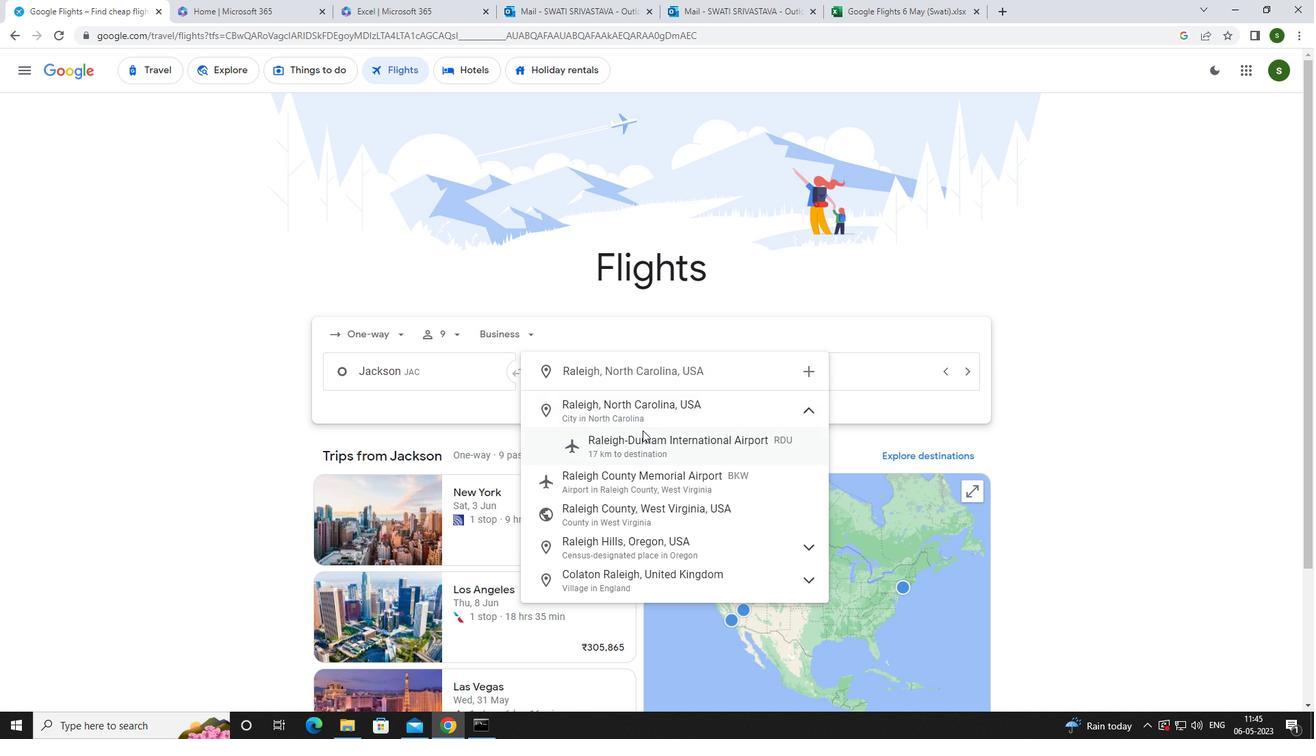 
Action: Mouse pressed left at (642, 444)
Screenshot: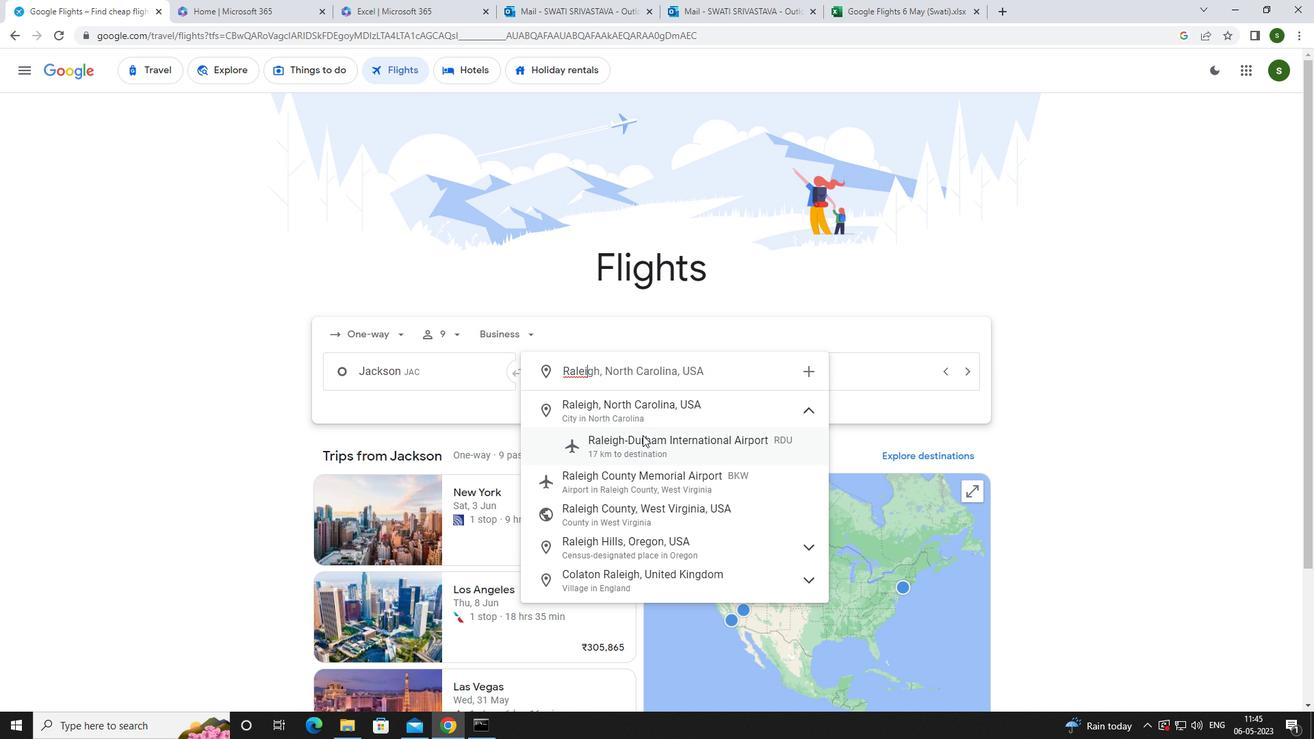 
Action: Mouse moved to (783, 367)
Screenshot: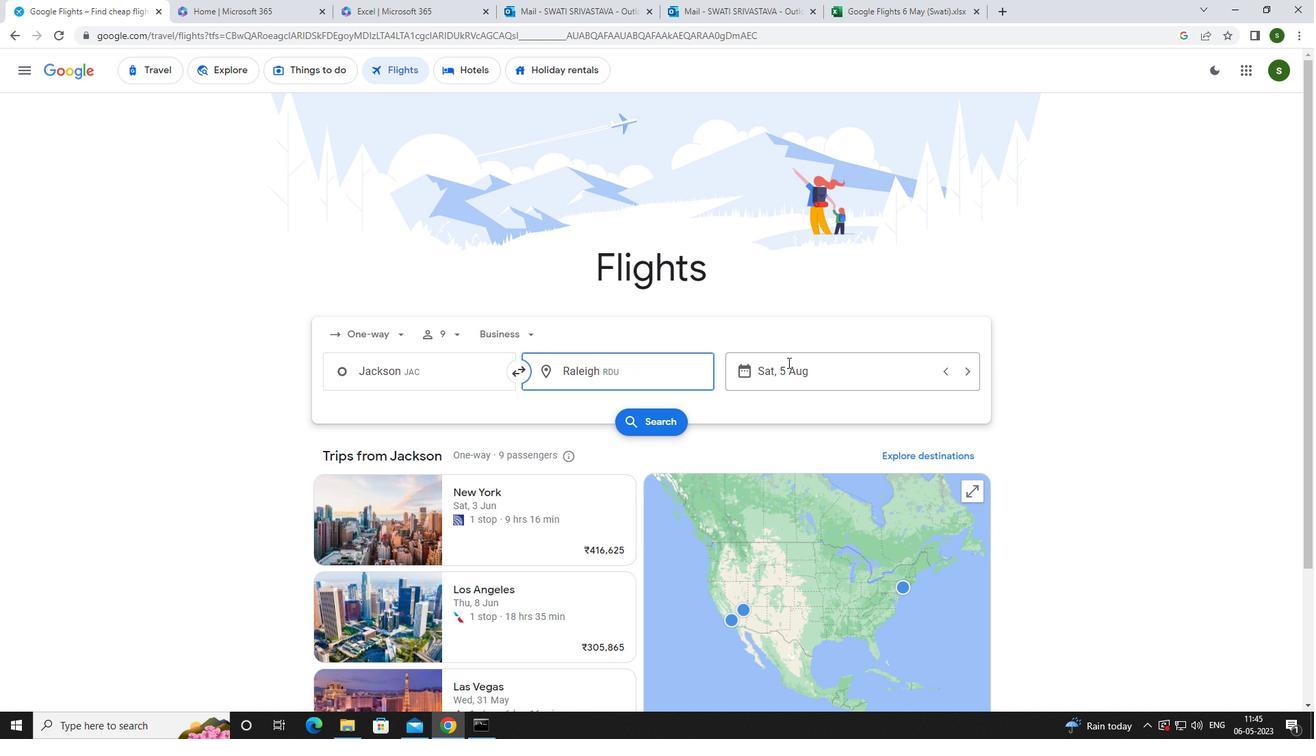 
Action: Mouse pressed left at (783, 367)
Screenshot: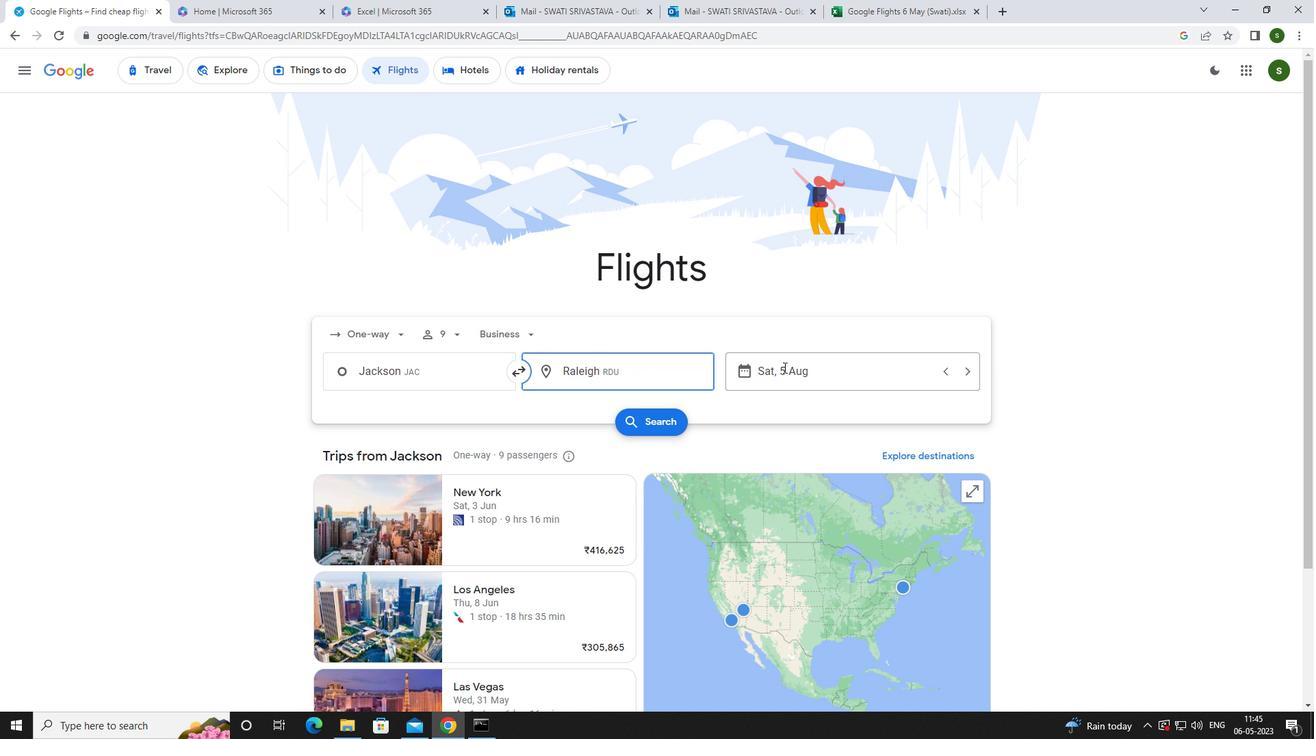 
Action: Mouse moved to (698, 464)
Screenshot: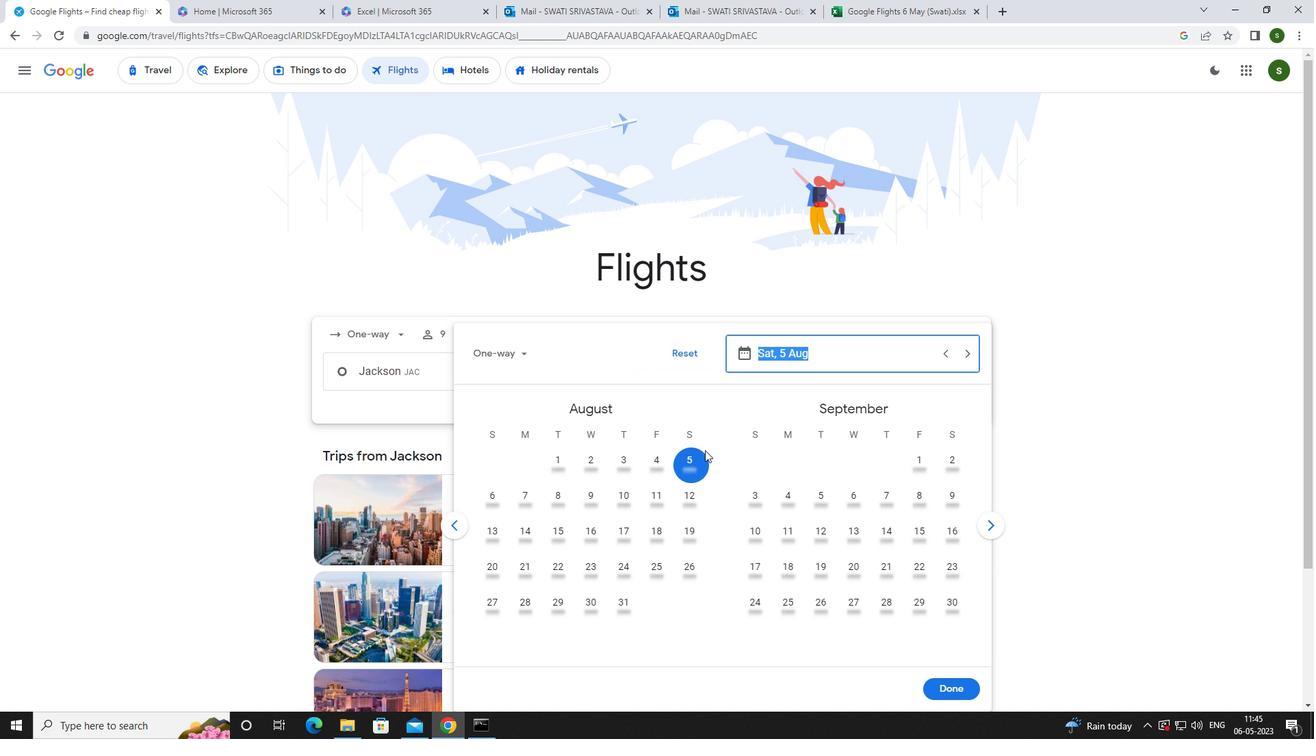 
Action: Mouse pressed left at (698, 464)
Screenshot: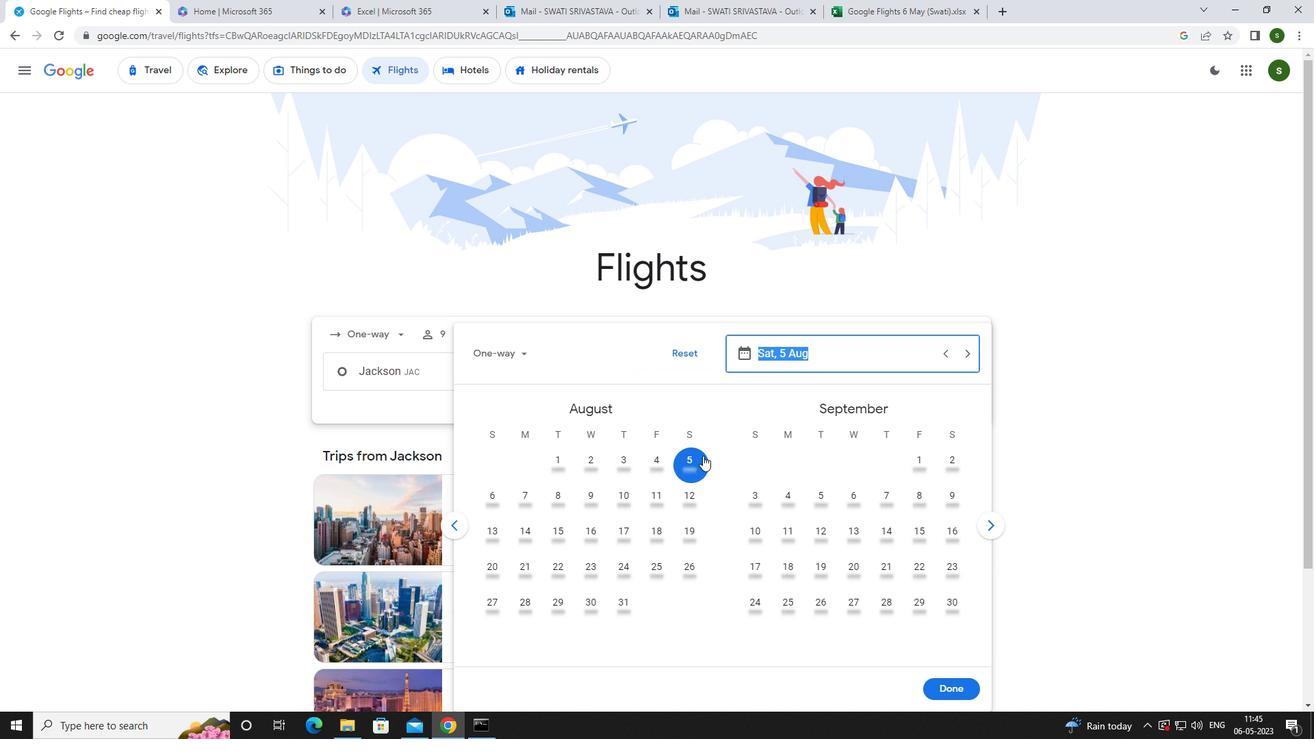 
Action: Mouse moved to (944, 683)
Screenshot: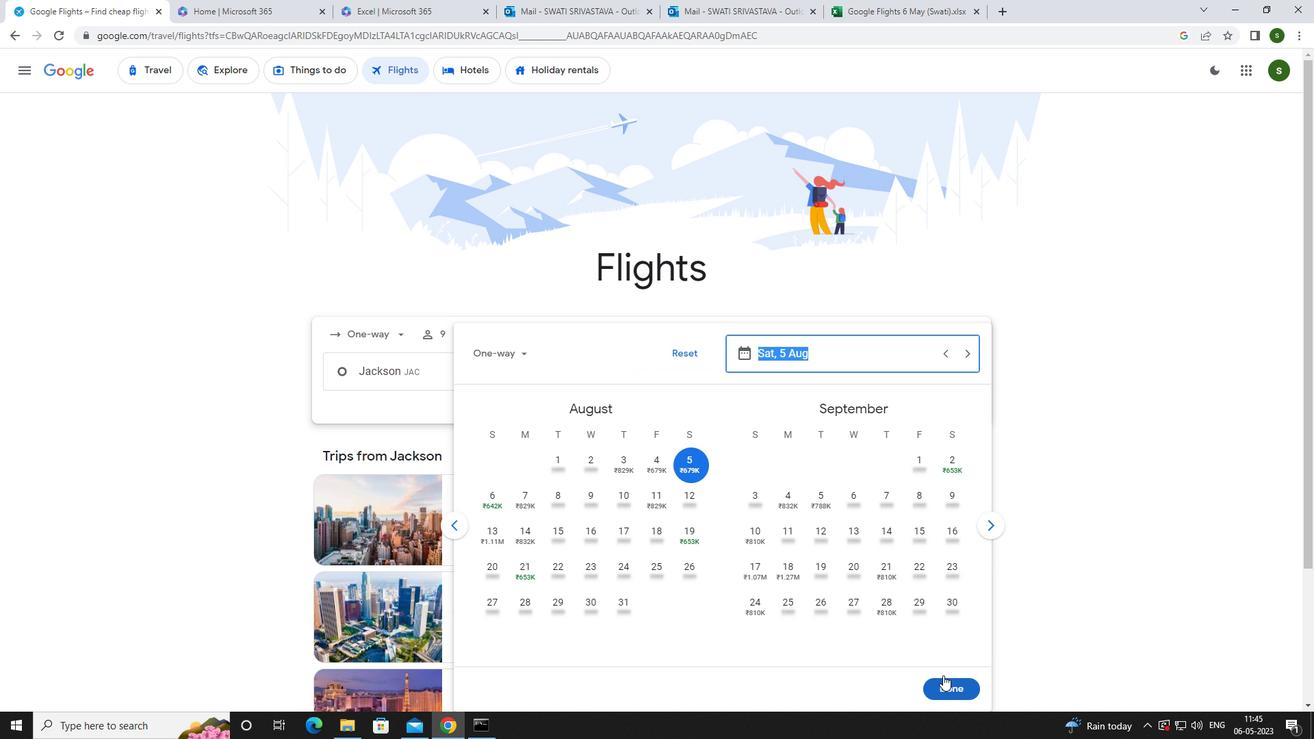 
Action: Mouse pressed left at (944, 683)
Screenshot: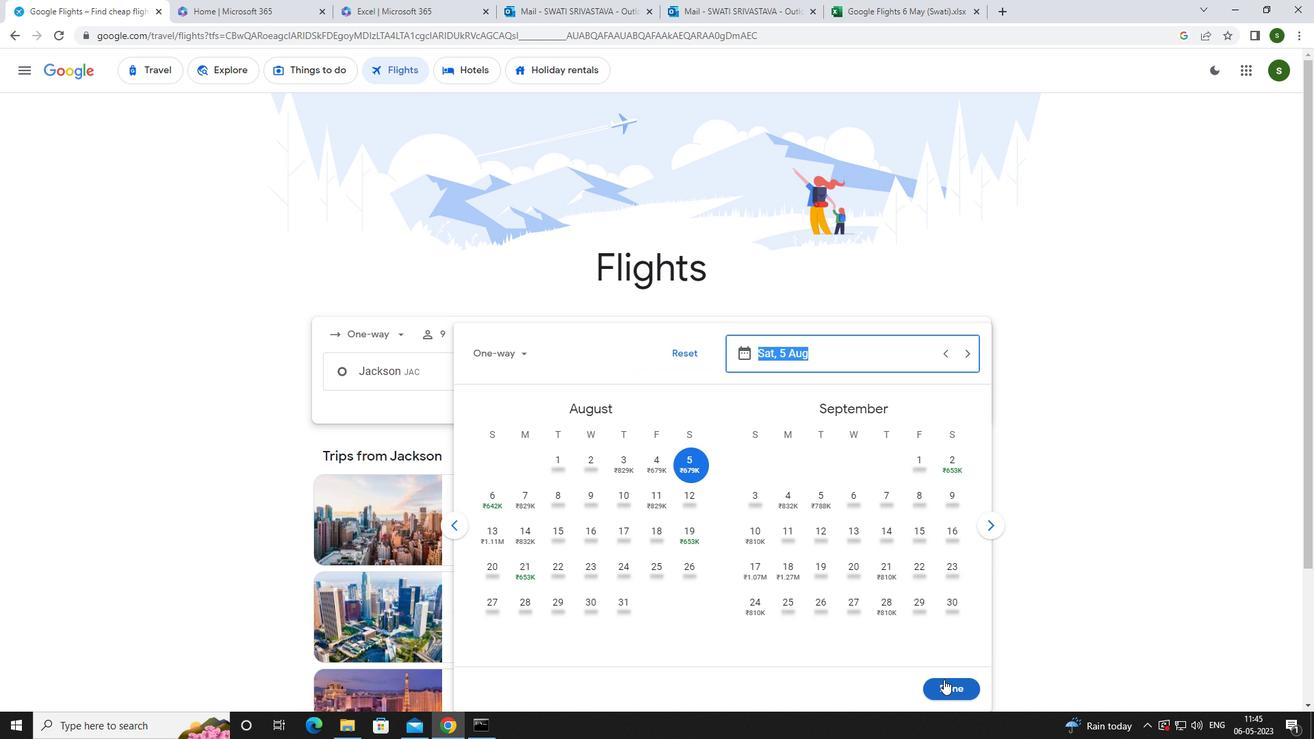 
Action: Mouse moved to (657, 423)
Screenshot: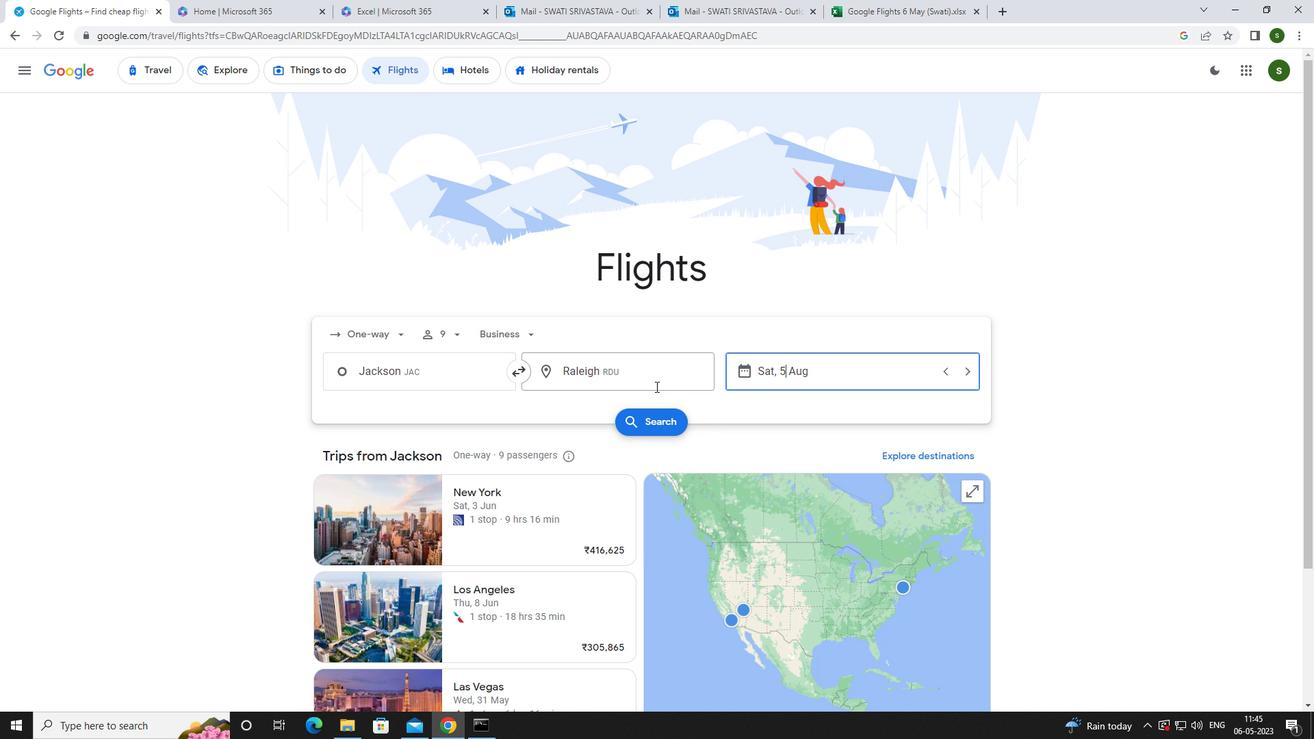 
Action: Mouse pressed left at (657, 423)
Screenshot: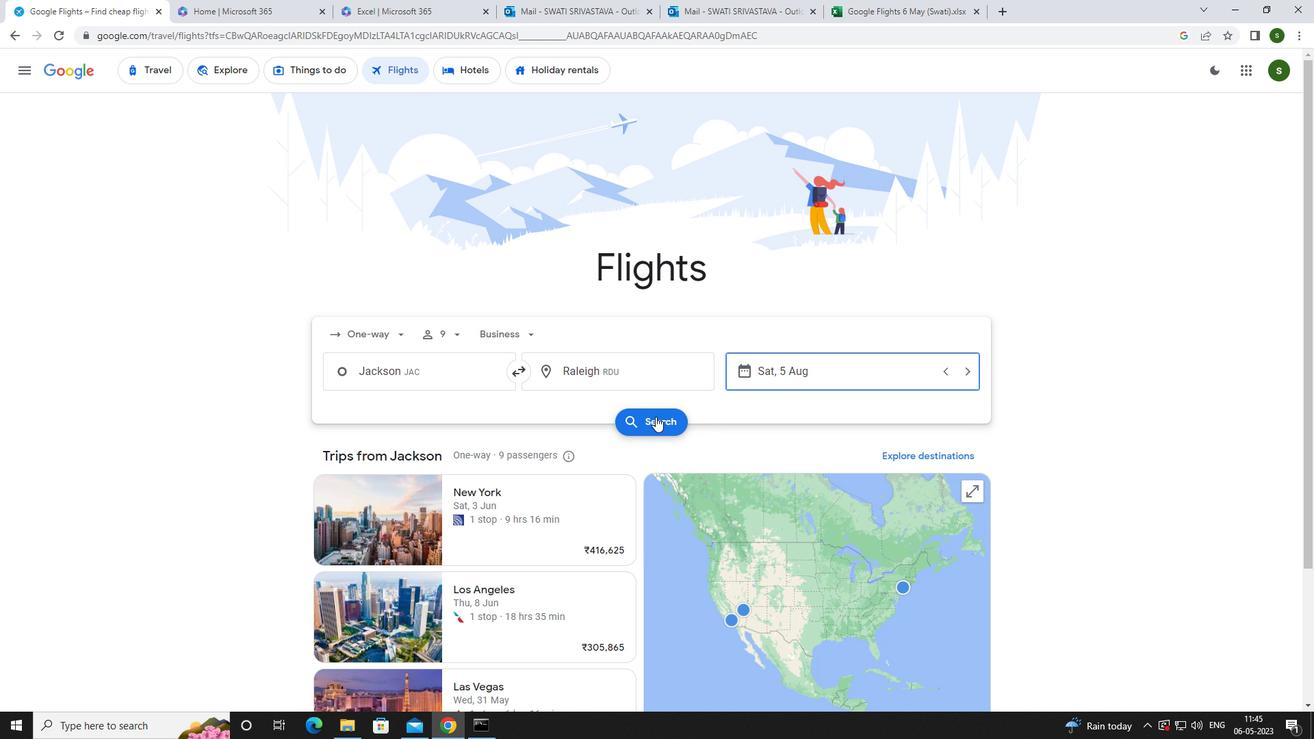 
Action: Mouse moved to (357, 201)
Screenshot: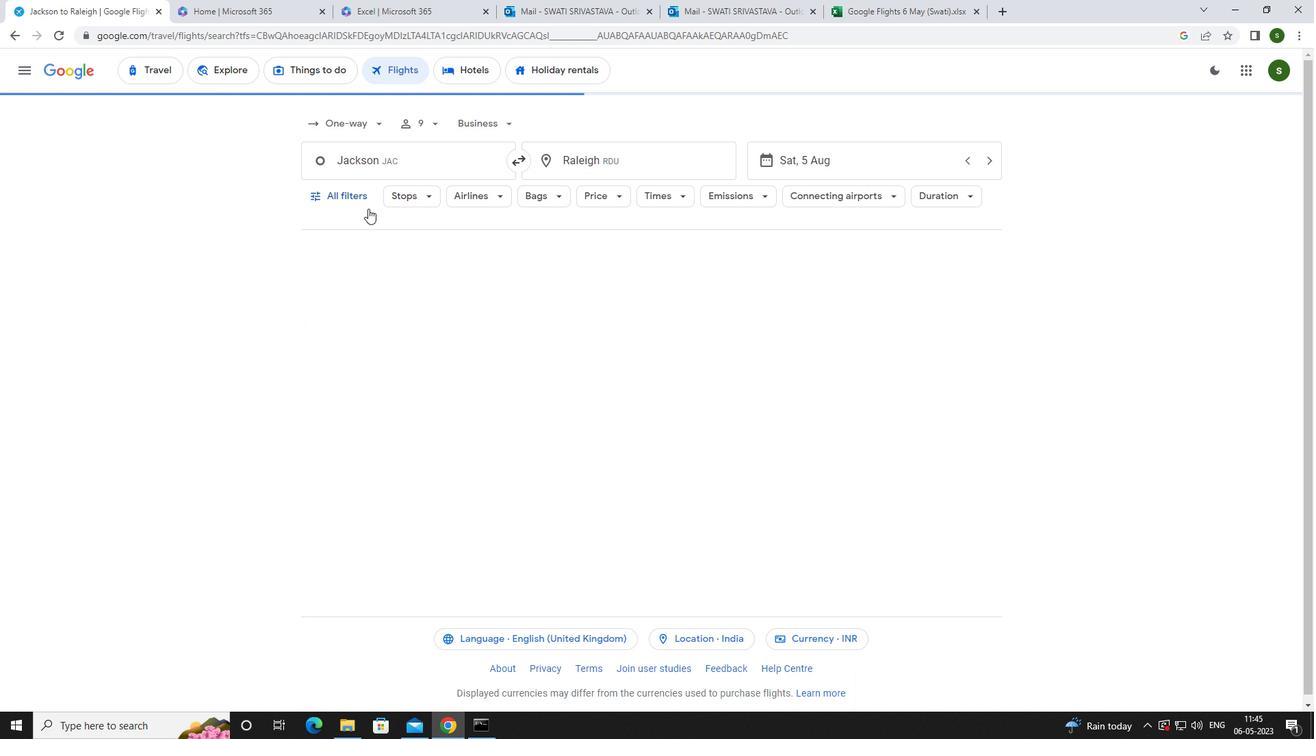 
Action: Mouse pressed left at (357, 201)
Screenshot: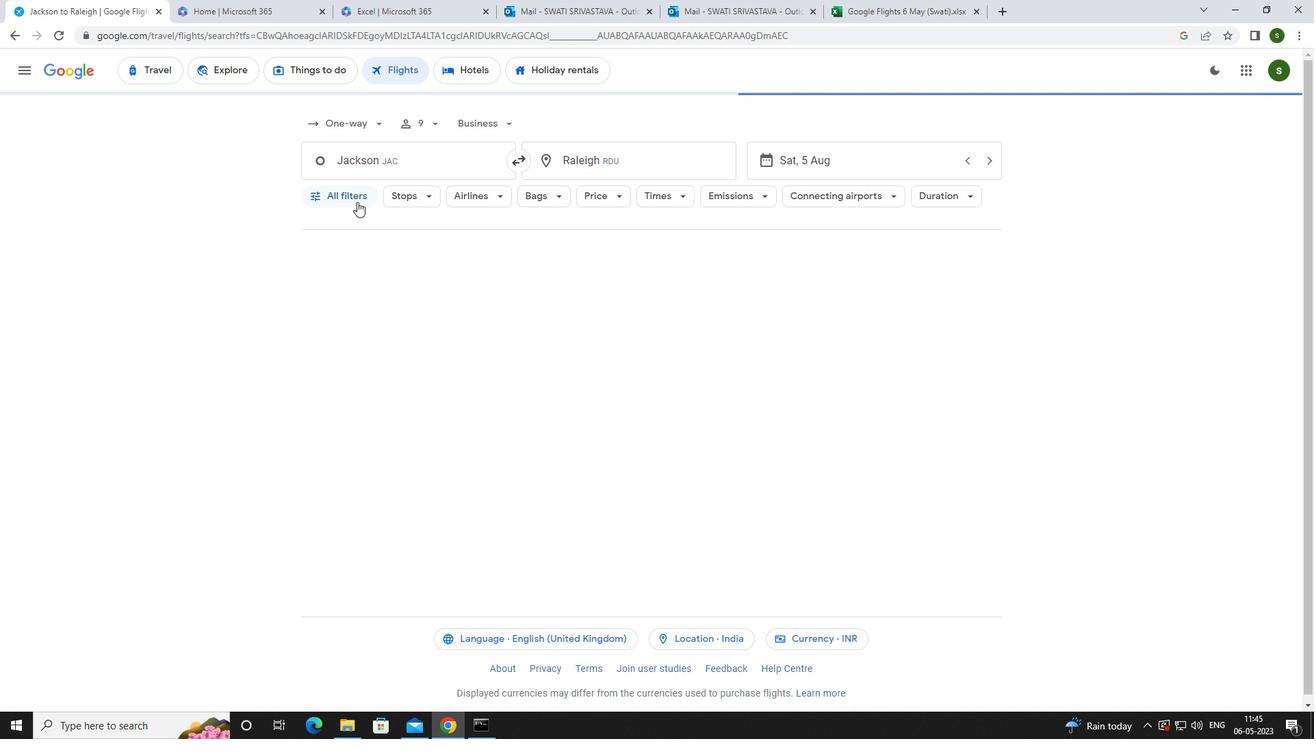 
Action: Mouse moved to (508, 490)
Screenshot: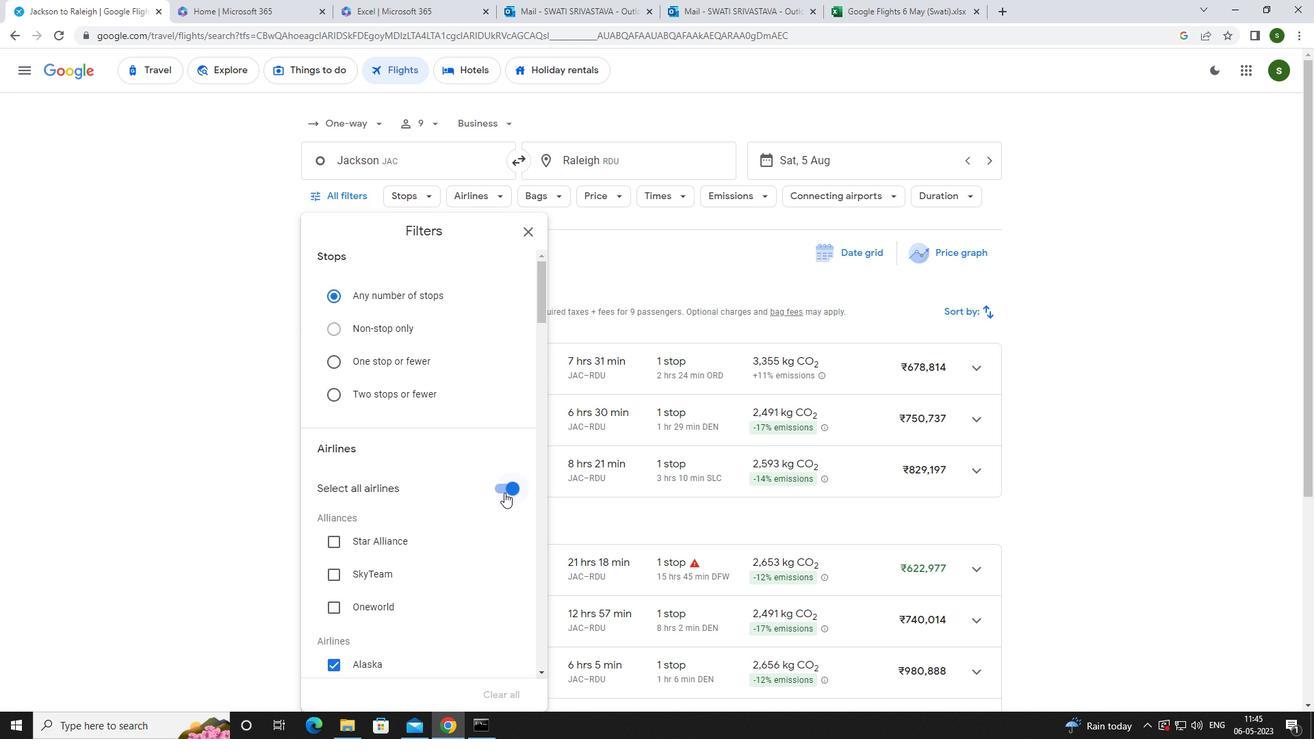 
Action: Mouse pressed left at (508, 490)
Screenshot: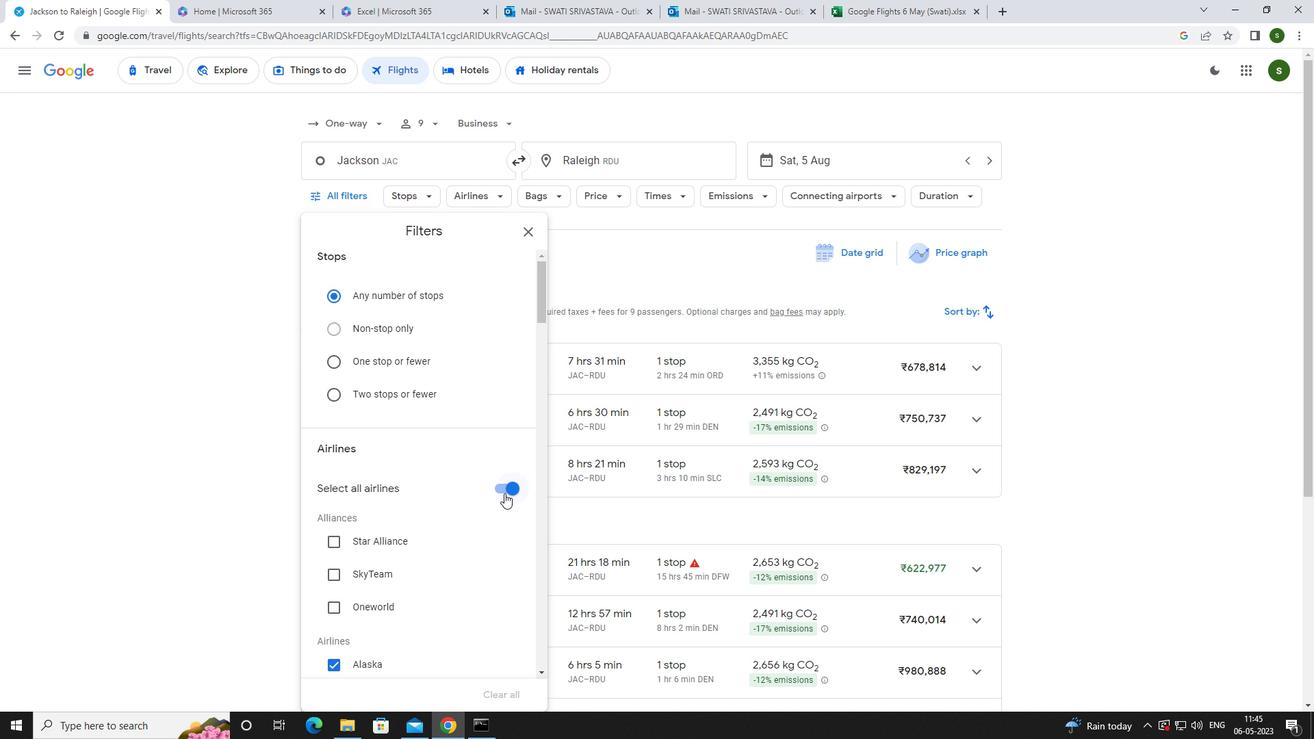 
Action: Mouse moved to (447, 458)
Screenshot: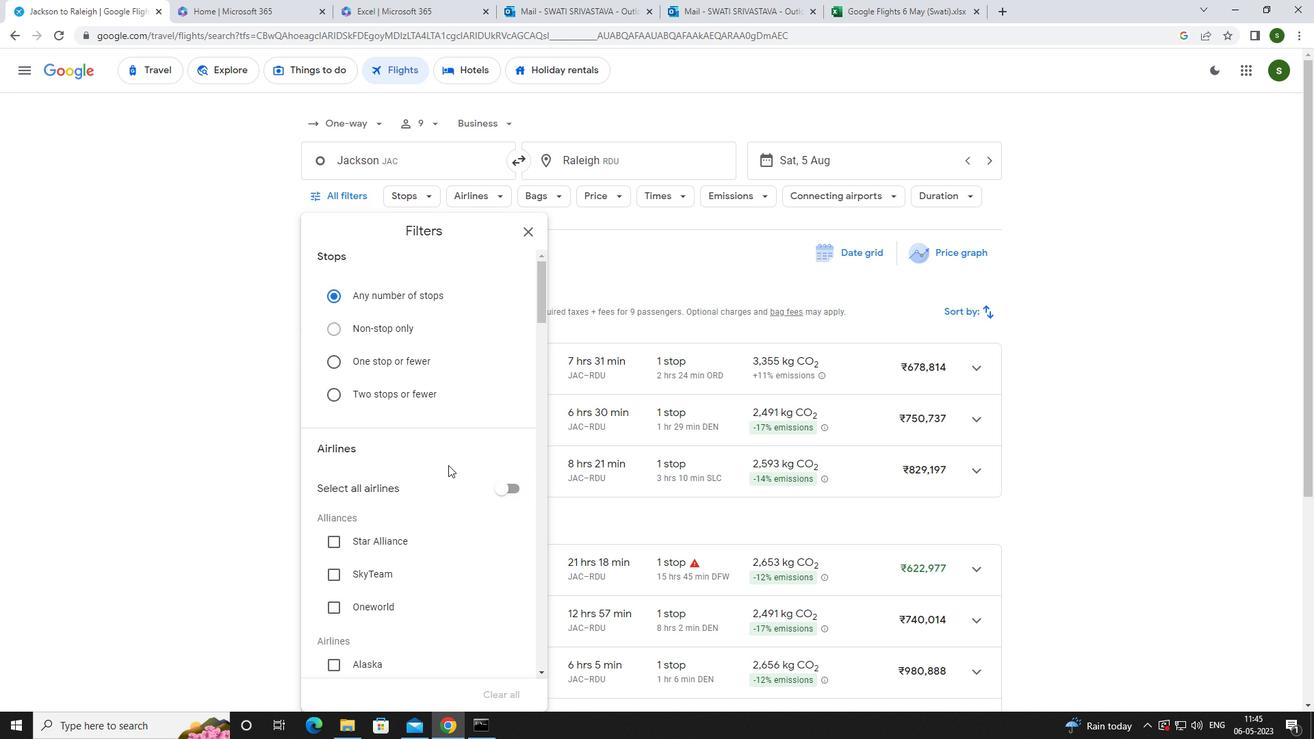 
Action: Mouse scrolled (447, 457) with delta (0, 0)
Screenshot: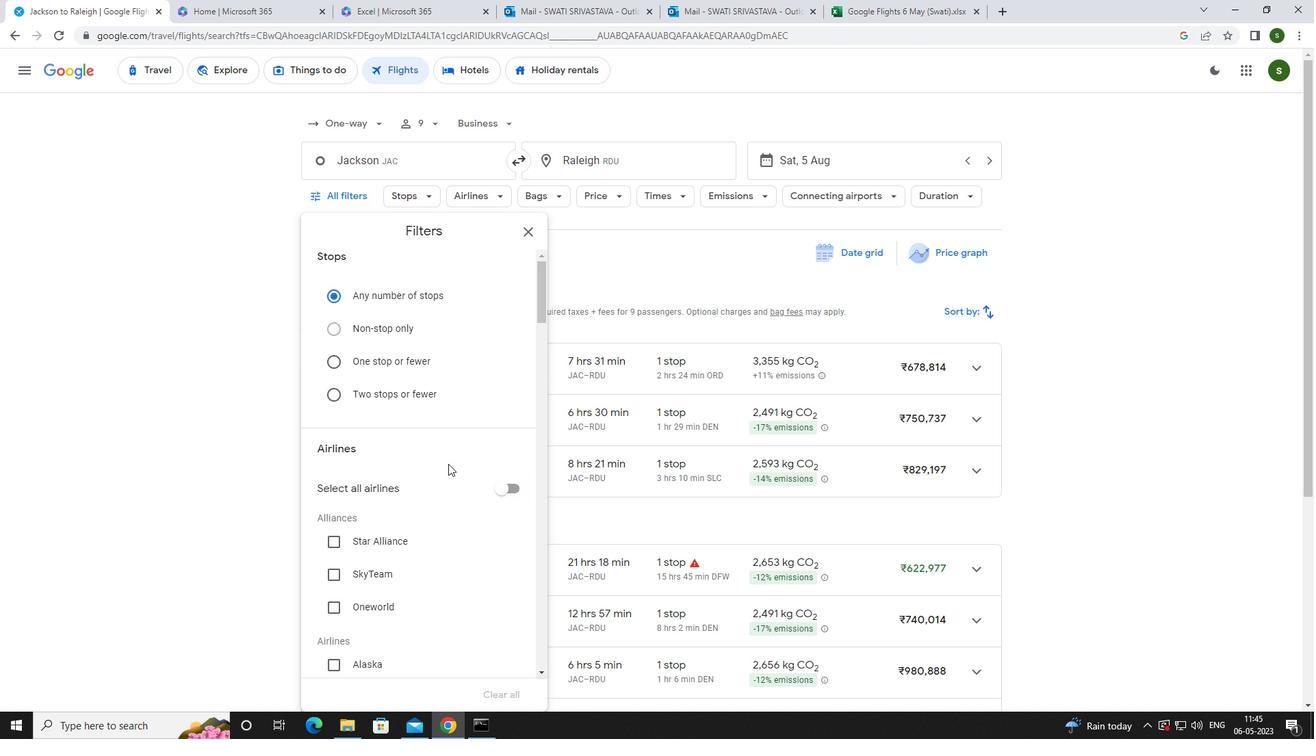 
Action: Mouse scrolled (447, 457) with delta (0, 0)
Screenshot: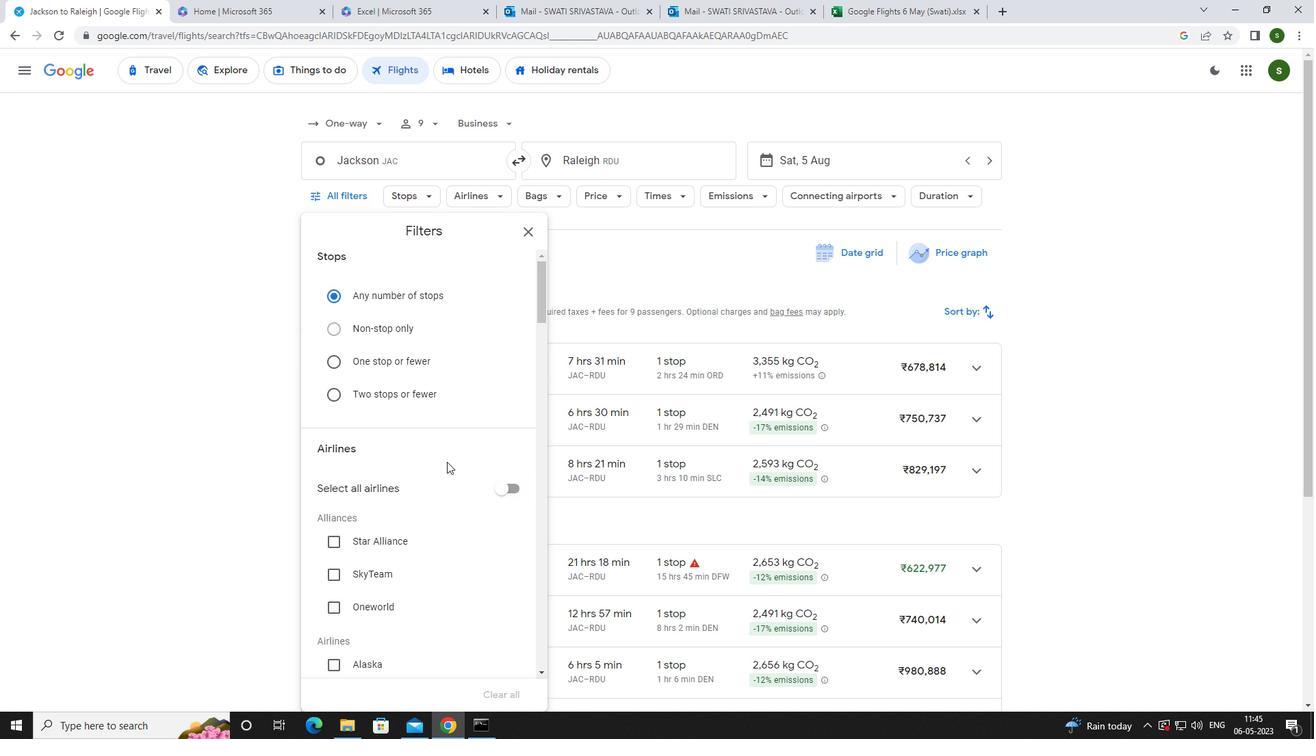 
Action: Mouse scrolled (447, 457) with delta (0, 0)
Screenshot: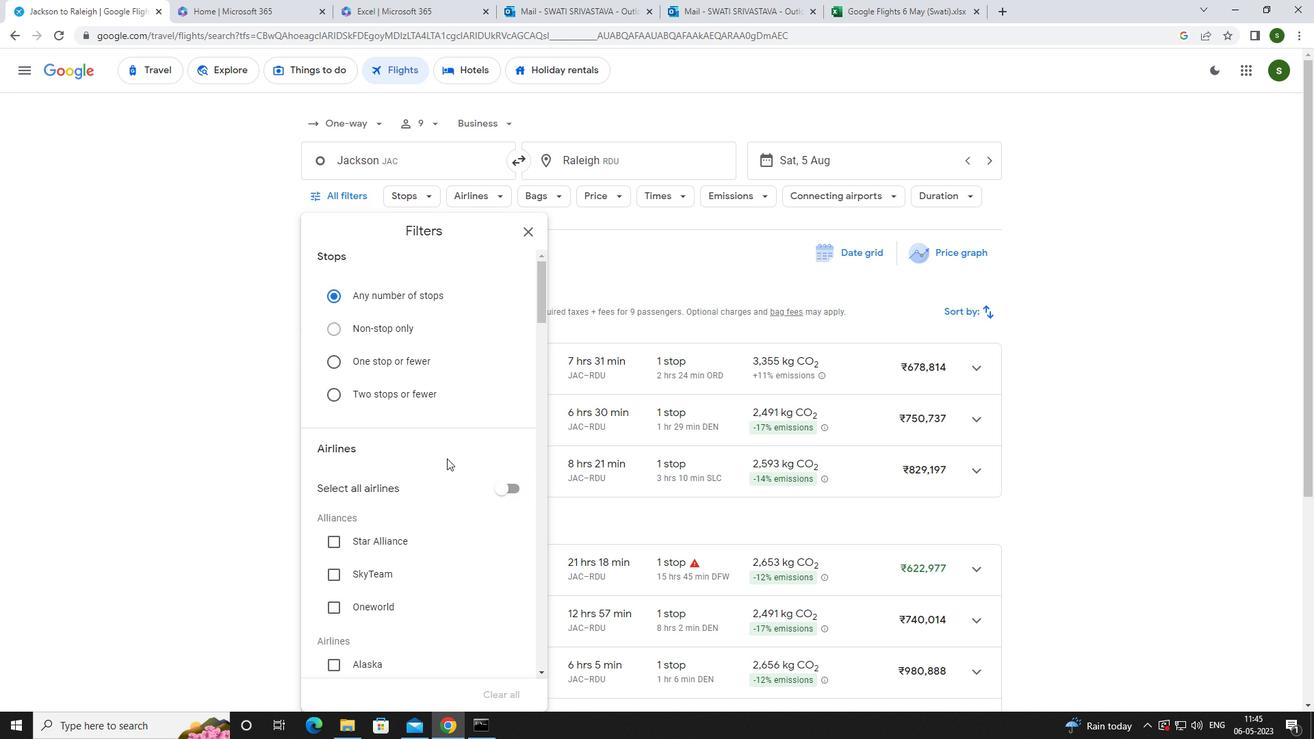 
Action: Mouse scrolled (447, 457) with delta (0, 0)
Screenshot: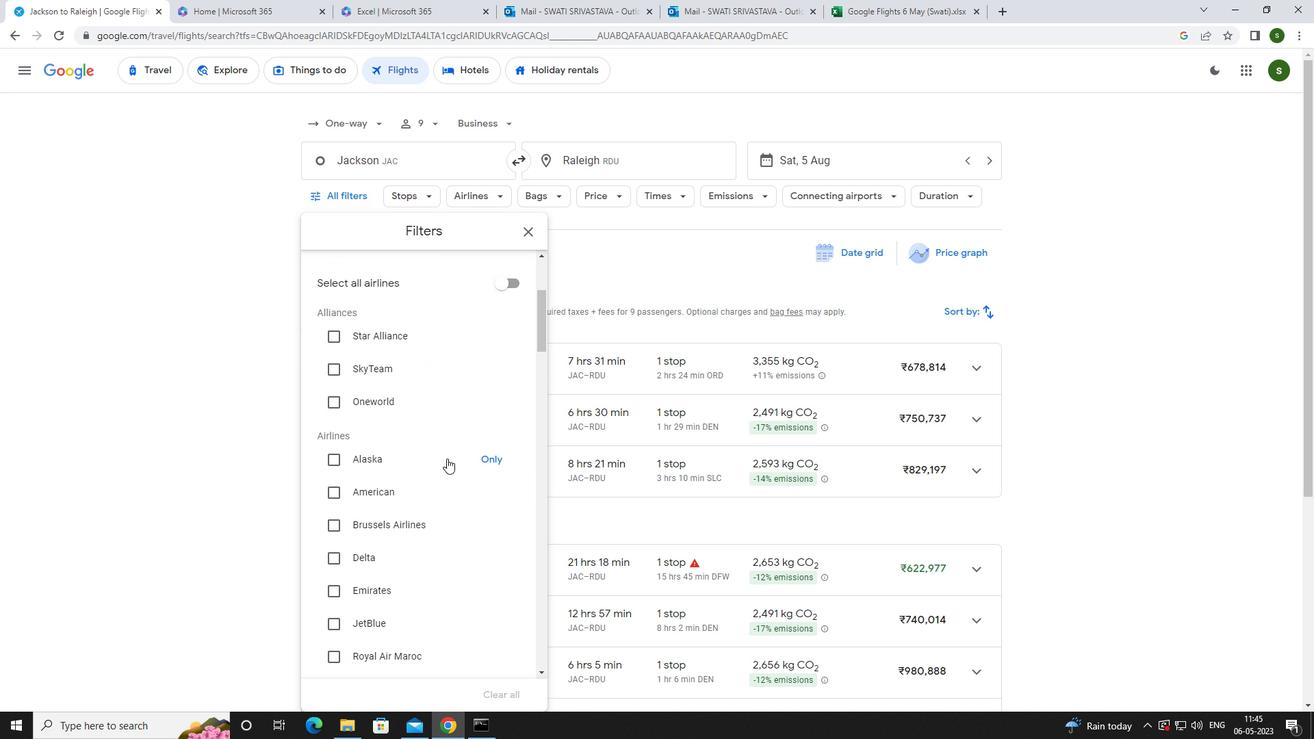 
Action: Mouse moved to (379, 520)
Screenshot: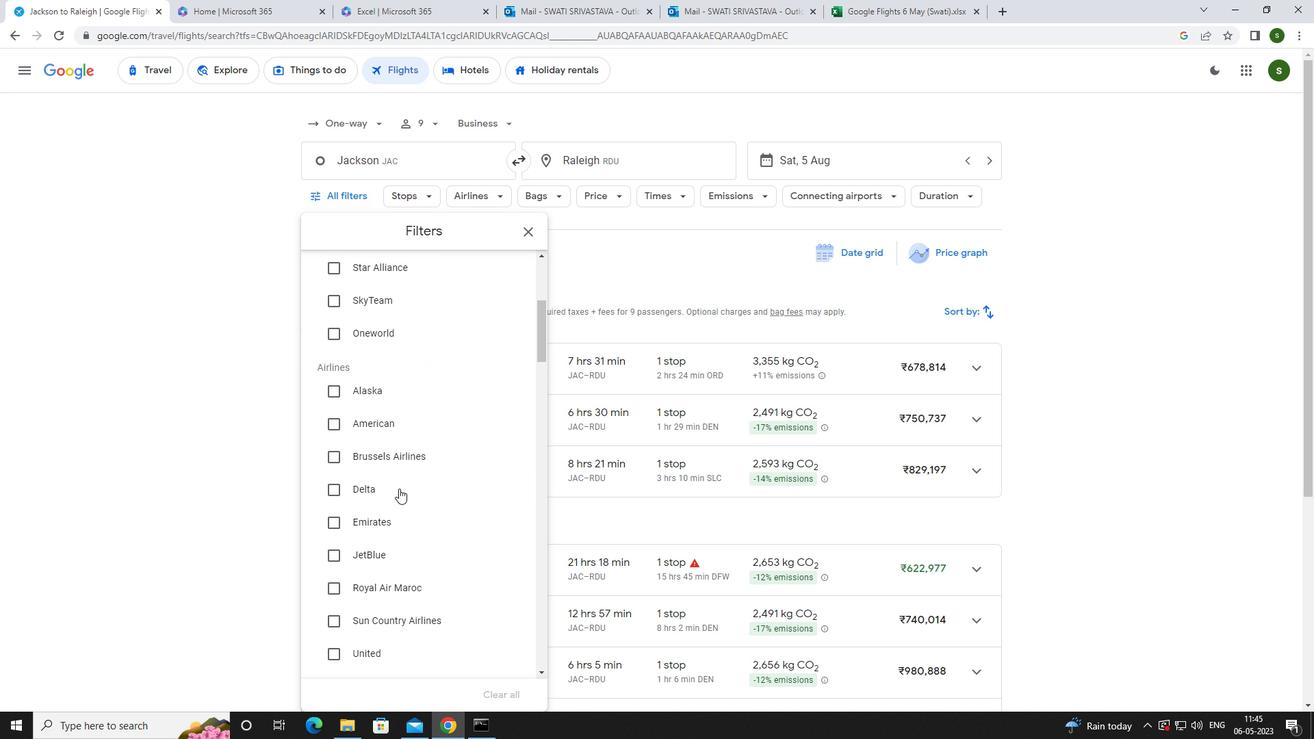 
Action: Mouse pressed left at (379, 520)
Screenshot: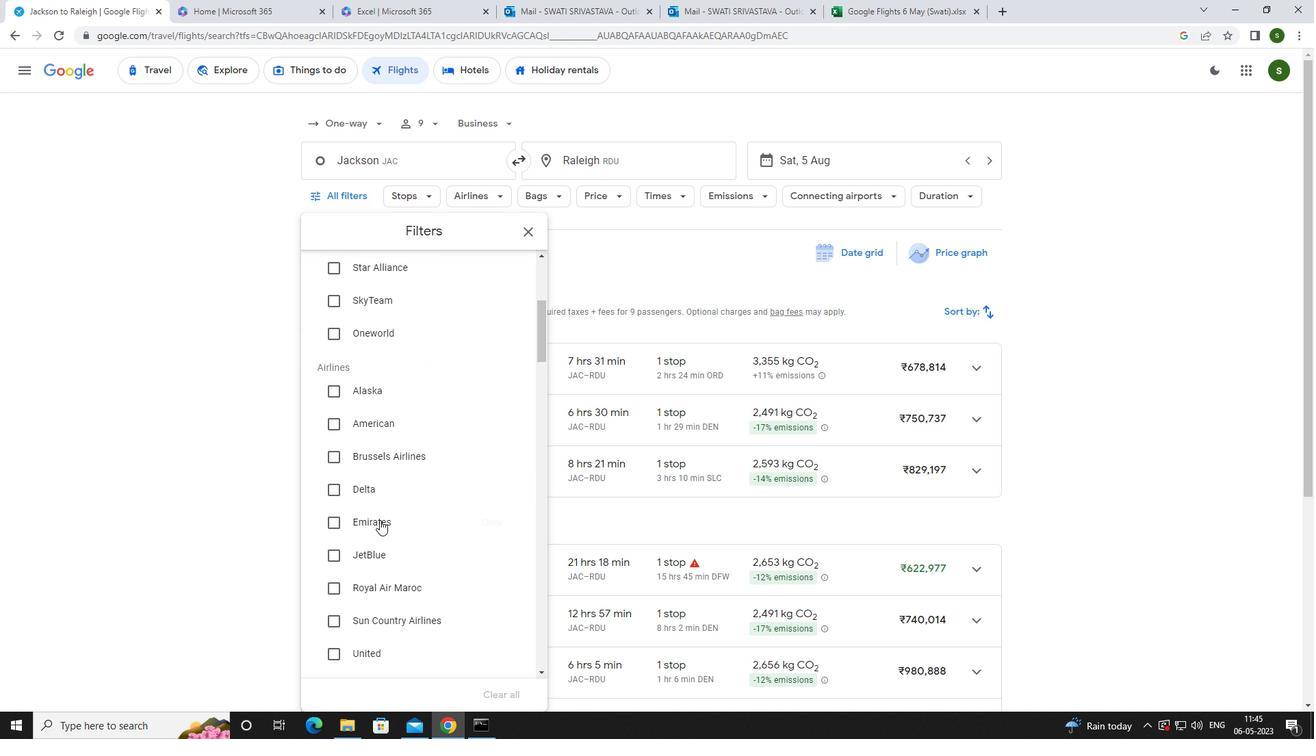 
Action: Mouse moved to (379, 521)
Screenshot: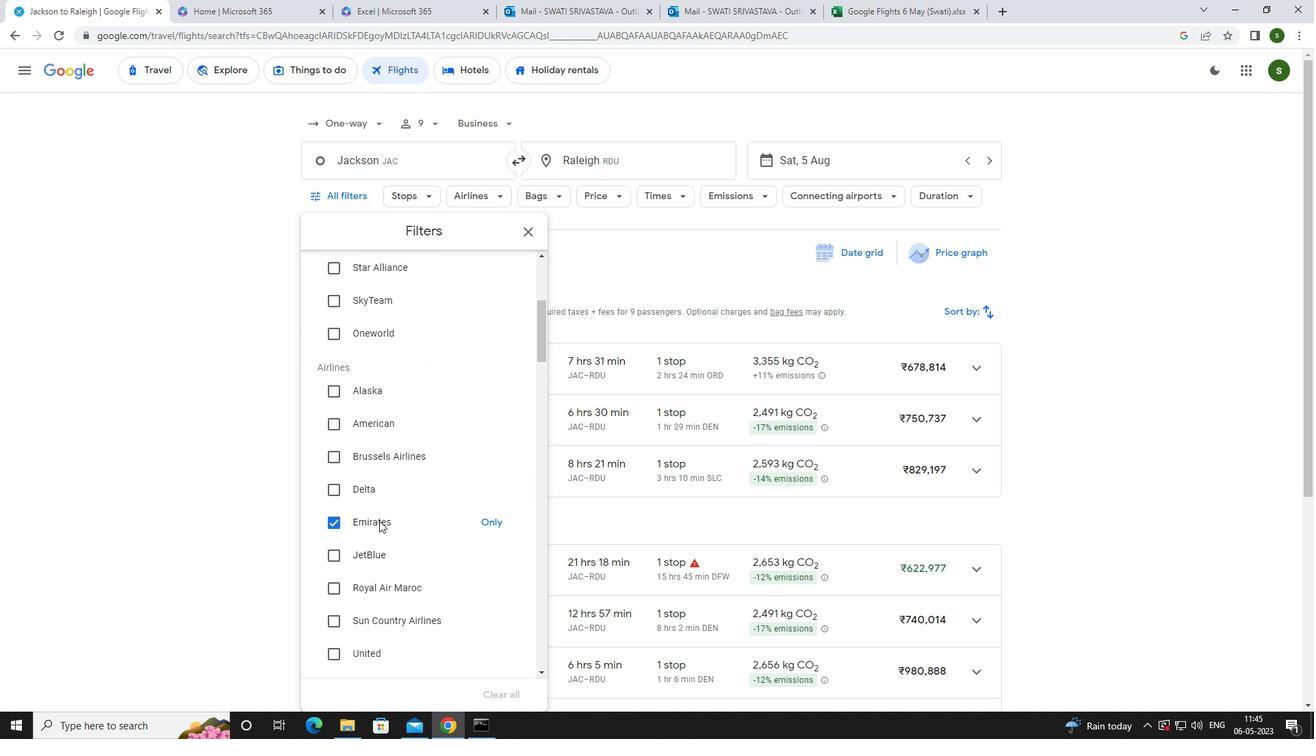 
Action: Mouse scrolled (379, 520) with delta (0, 0)
Screenshot: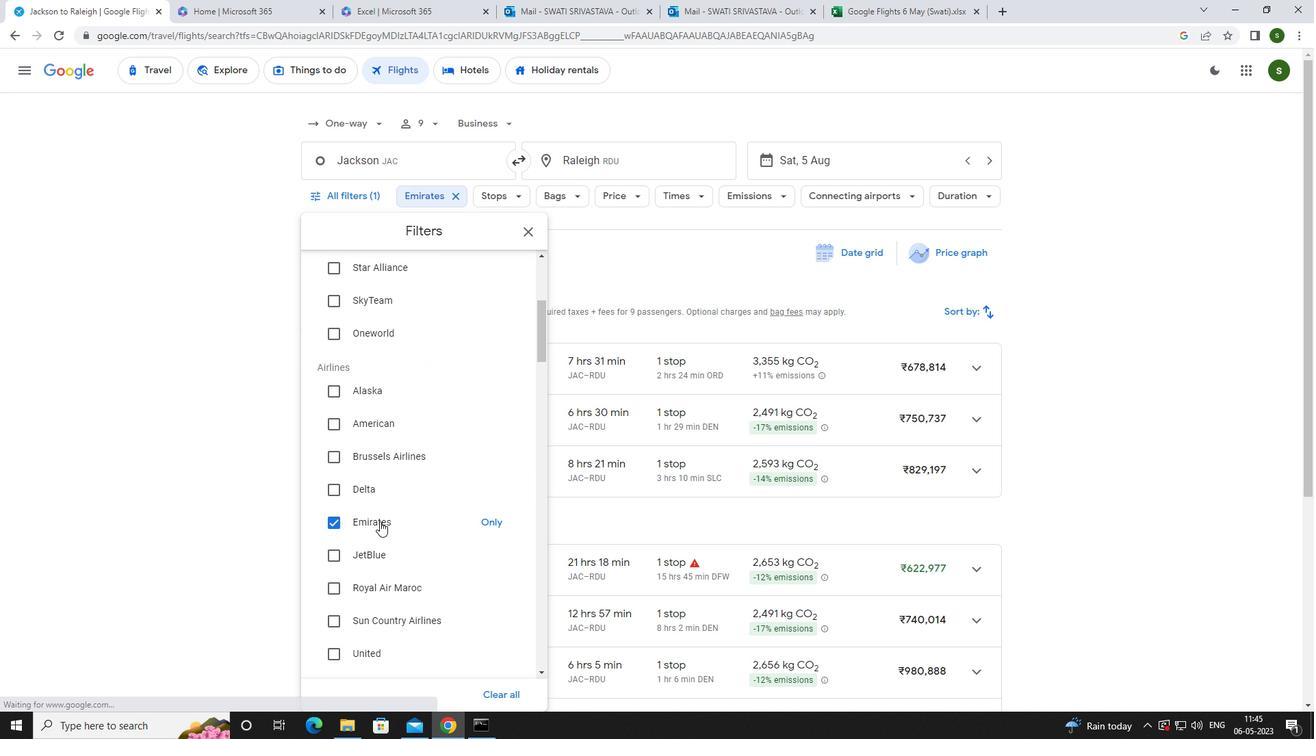 
Action: Mouse scrolled (379, 520) with delta (0, 0)
Screenshot: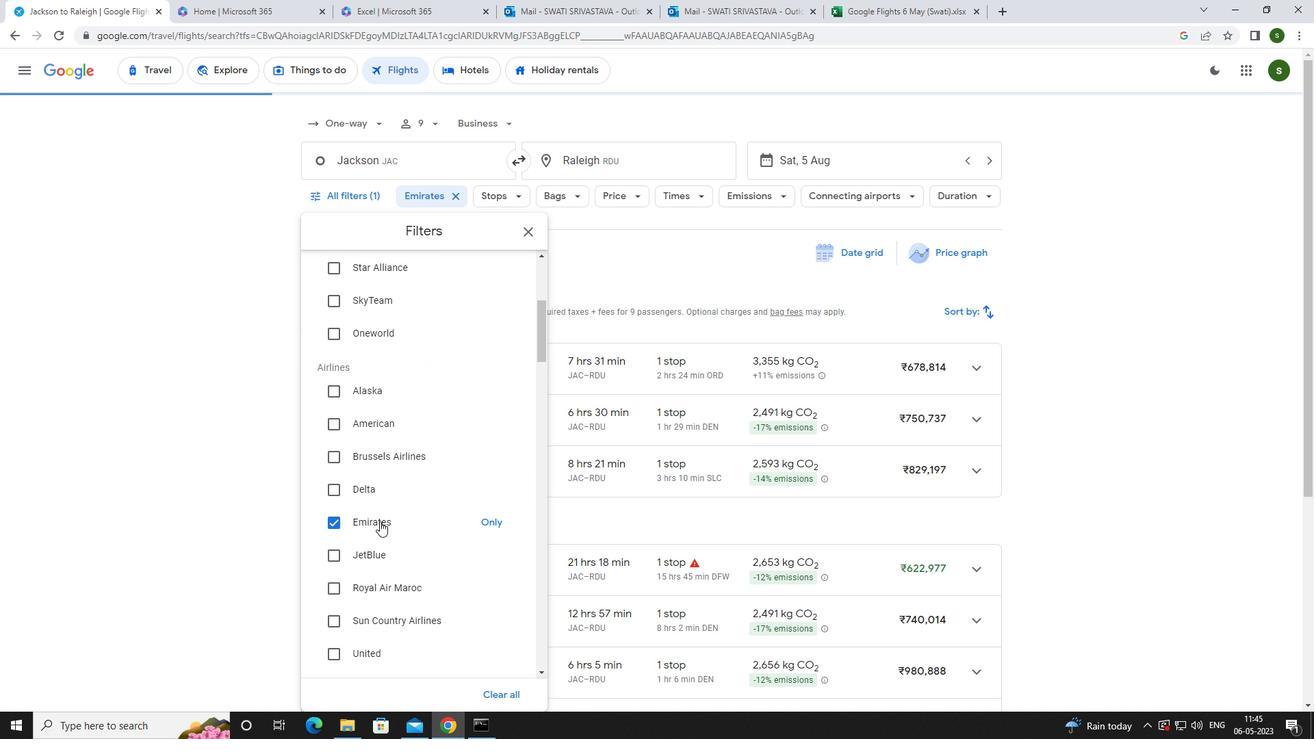 
Action: Mouse moved to (381, 521)
Screenshot: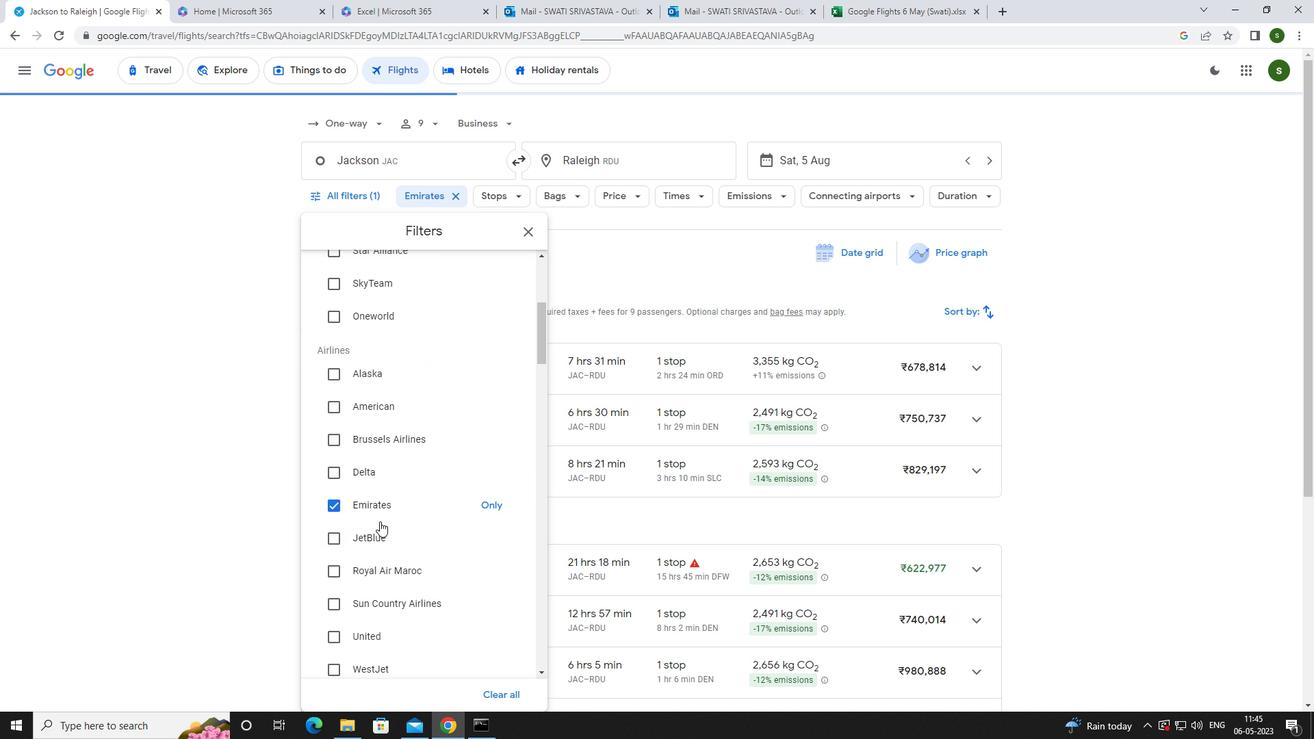 
Action: Mouse scrolled (381, 520) with delta (0, 0)
Screenshot: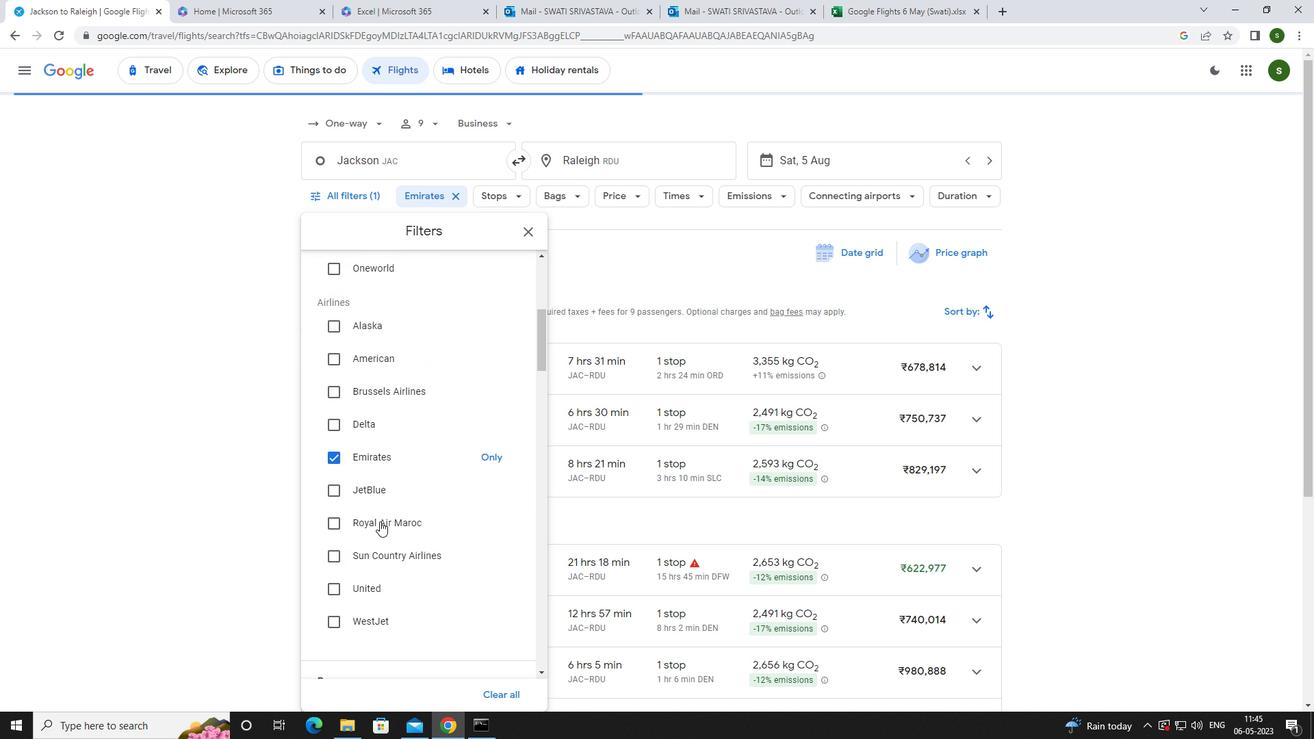 
Action: Mouse moved to (510, 573)
Screenshot: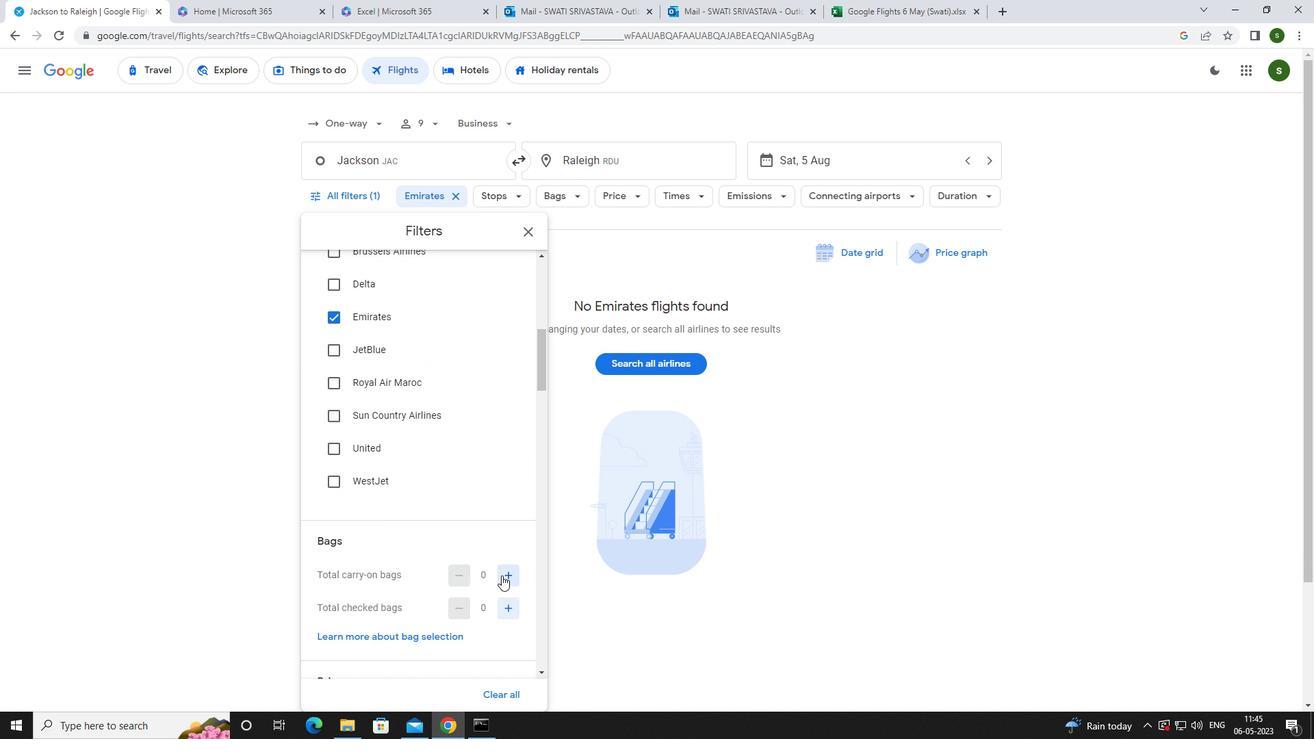 
Action: Mouse pressed left at (510, 573)
Screenshot: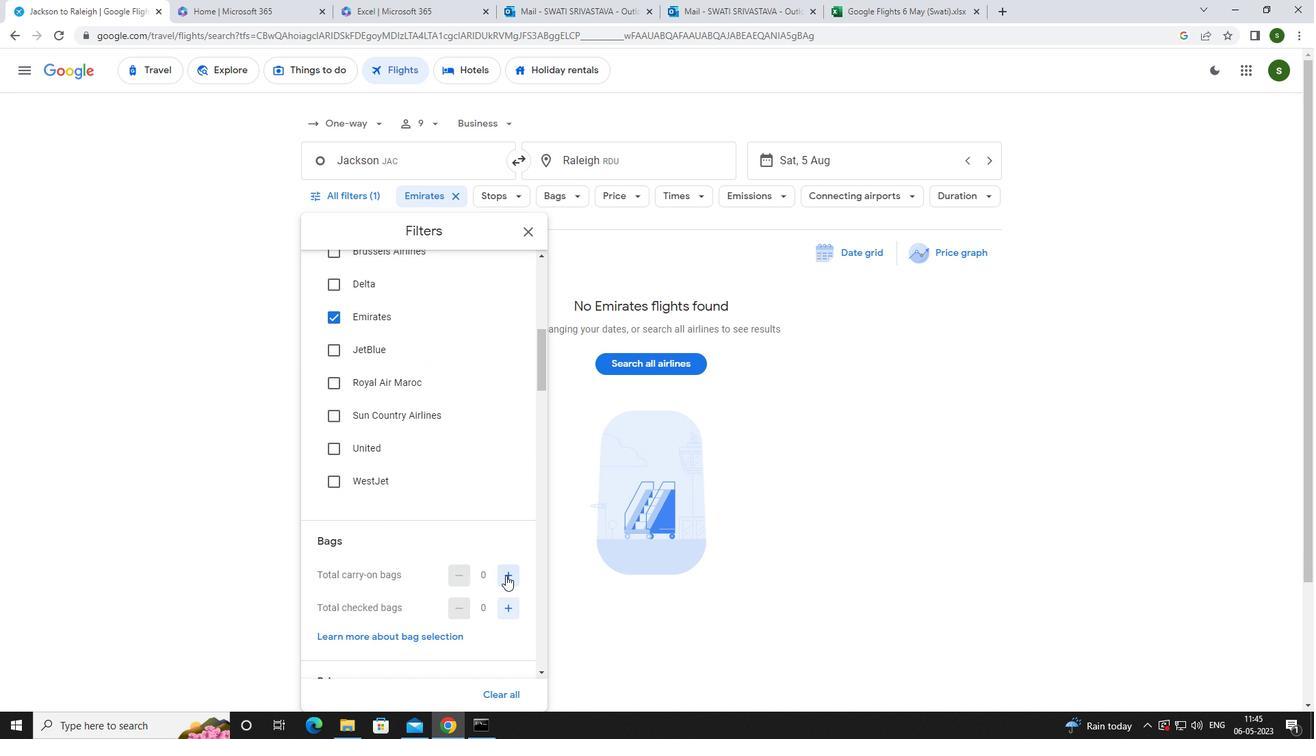 
Action: Mouse scrolled (510, 572) with delta (0, 0)
Screenshot: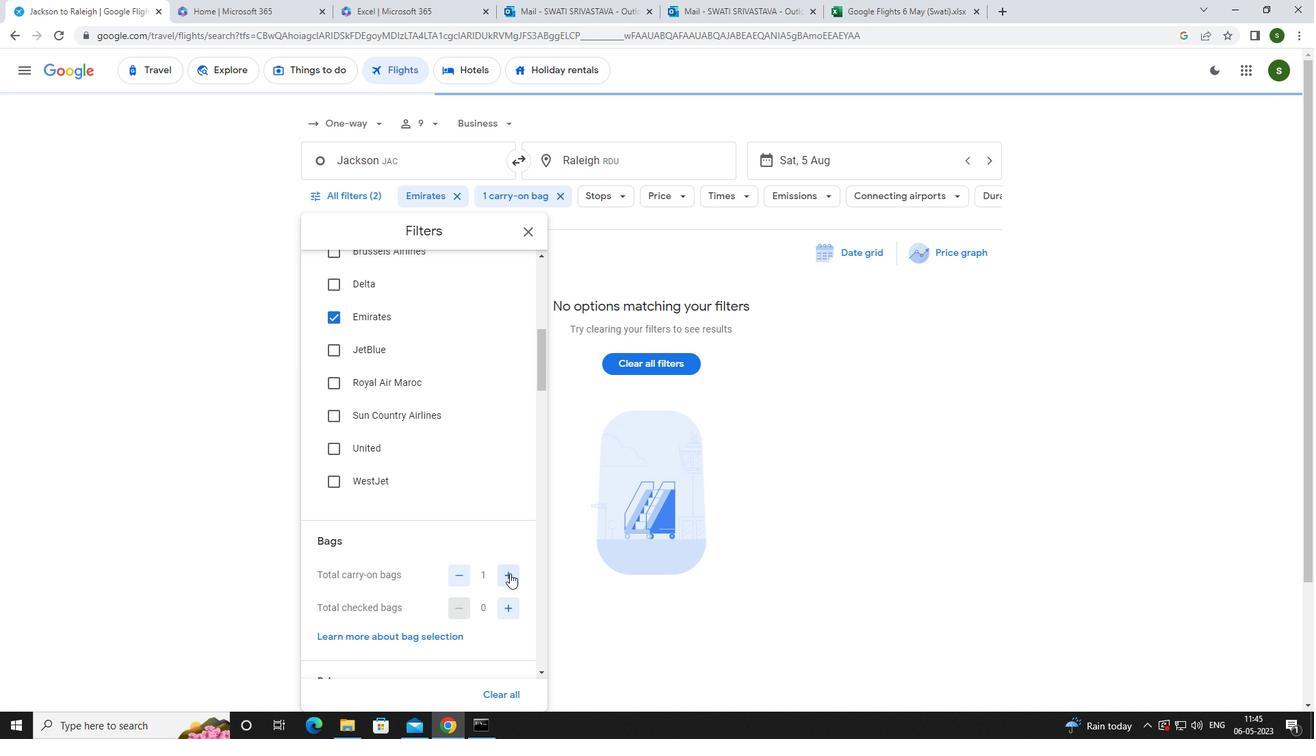 
Action: Mouse scrolled (510, 572) with delta (0, 0)
Screenshot: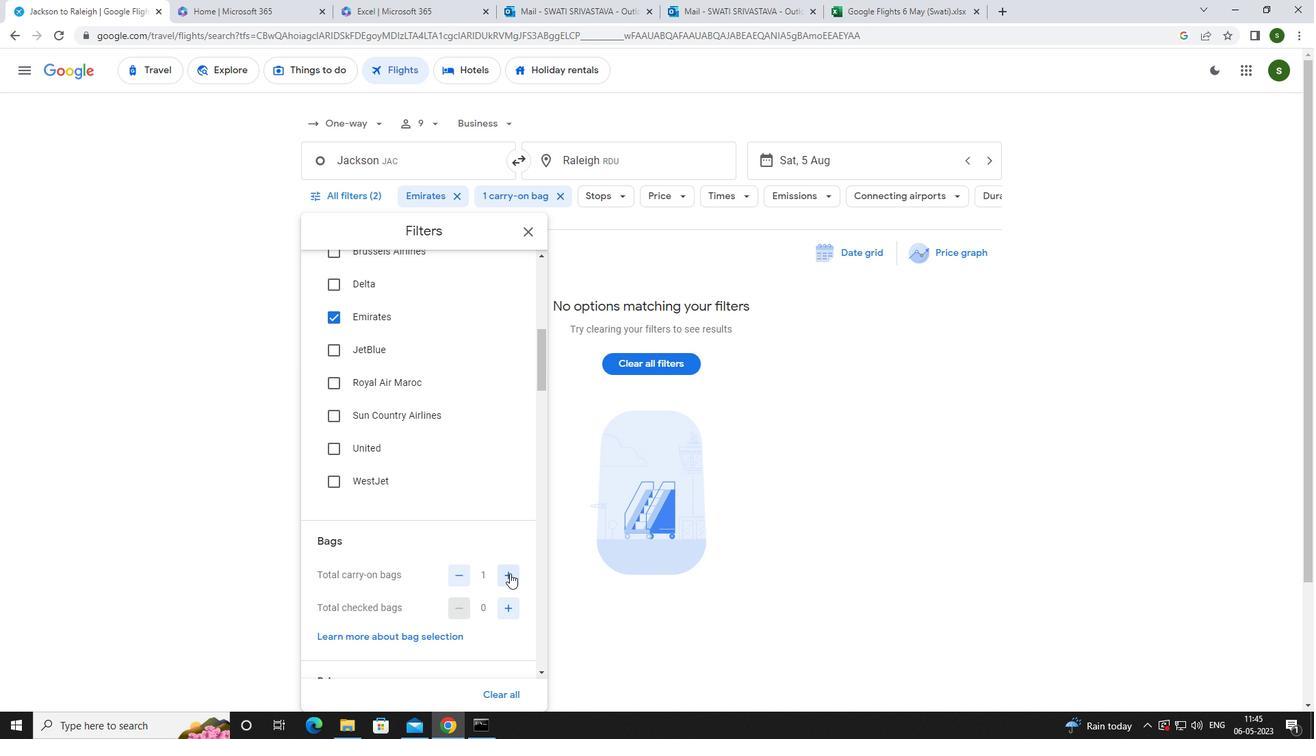 
Action: Mouse moved to (516, 606)
Screenshot: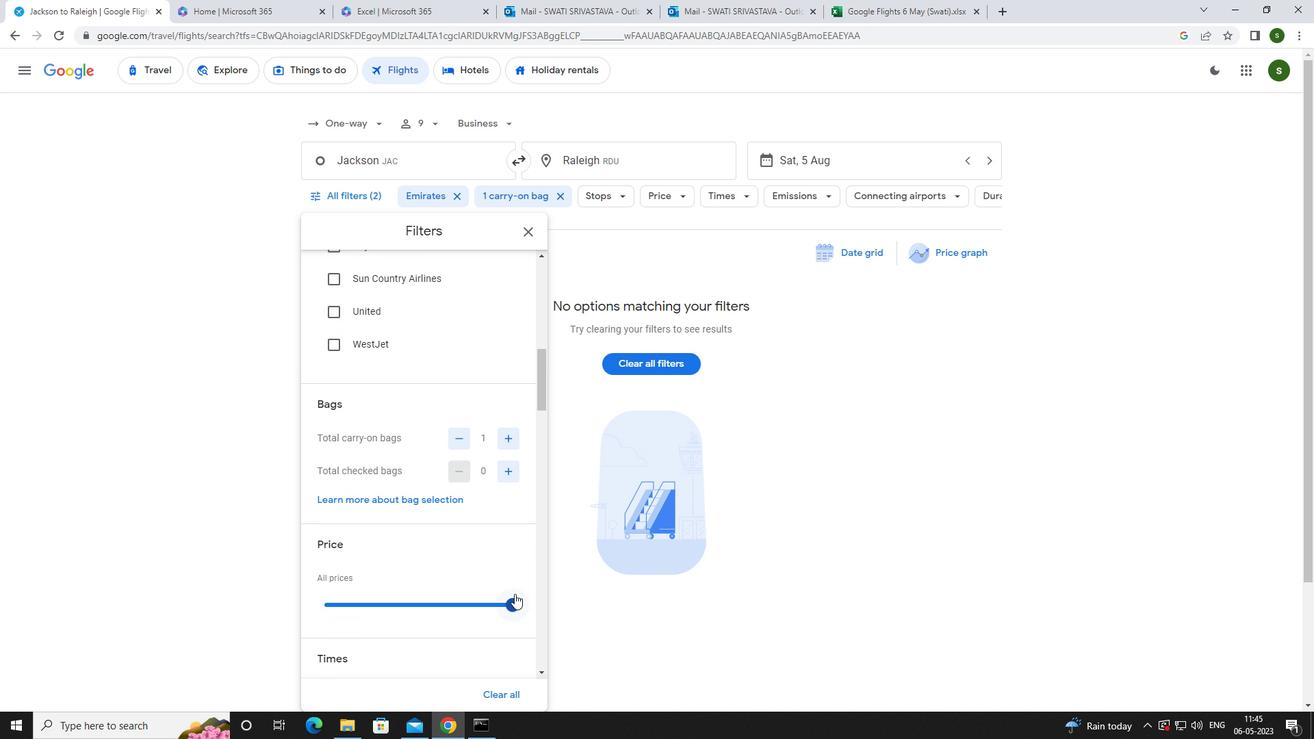 
Action: Mouse pressed left at (516, 606)
Screenshot: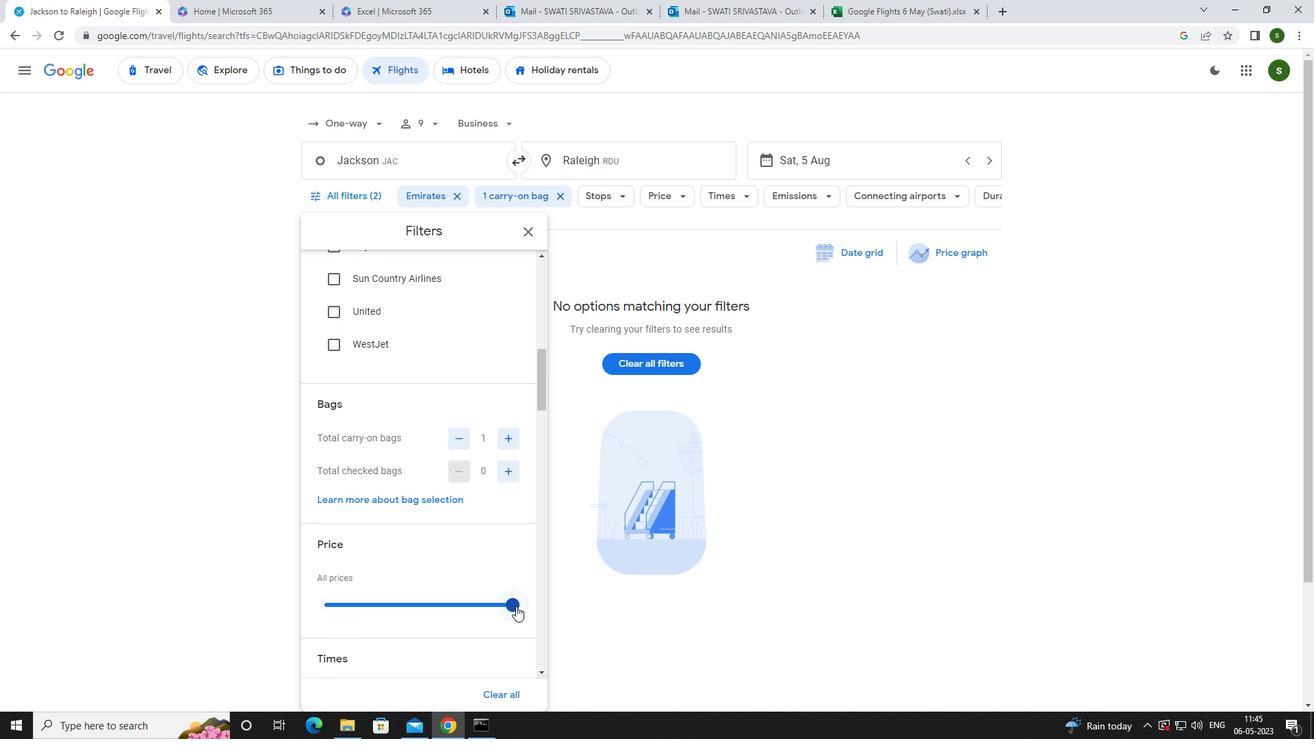 
Action: Mouse moved to (389, 550)
Screenshot: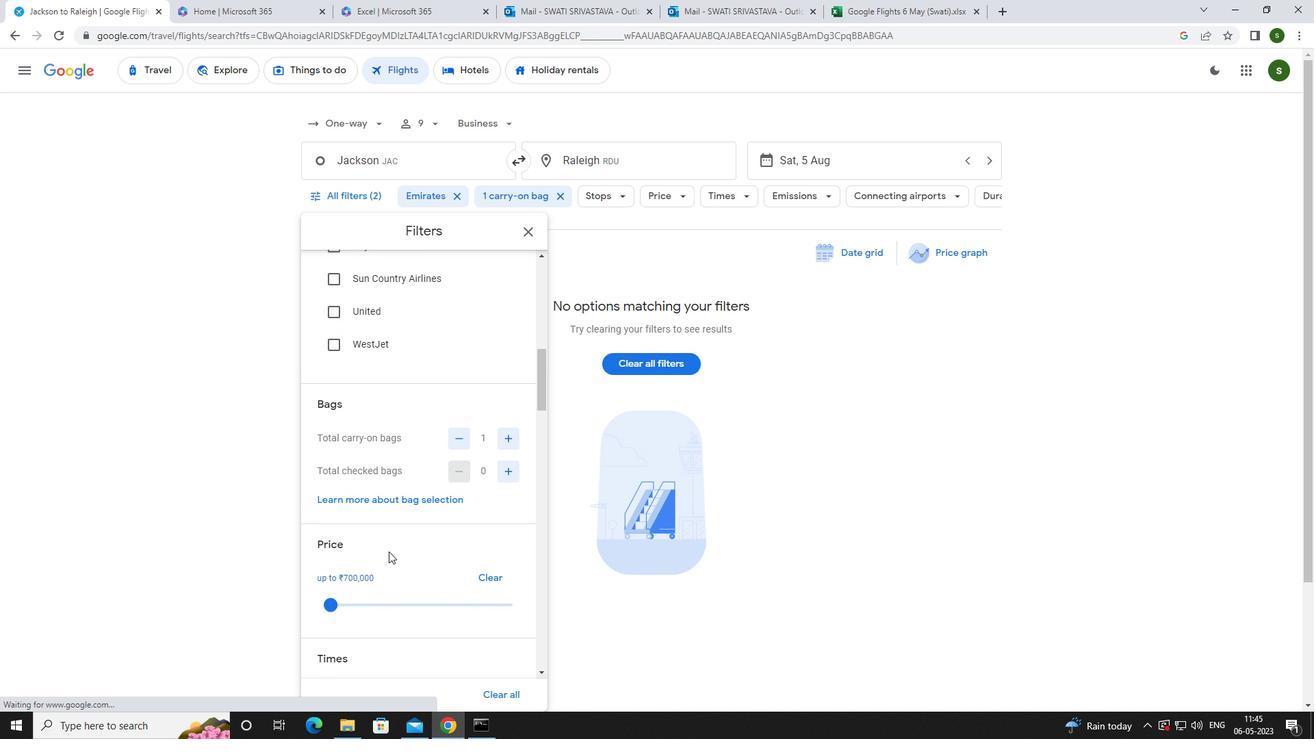
Action: Mouse scrolled (389, 549) with delta (0, 0)
Screenshot: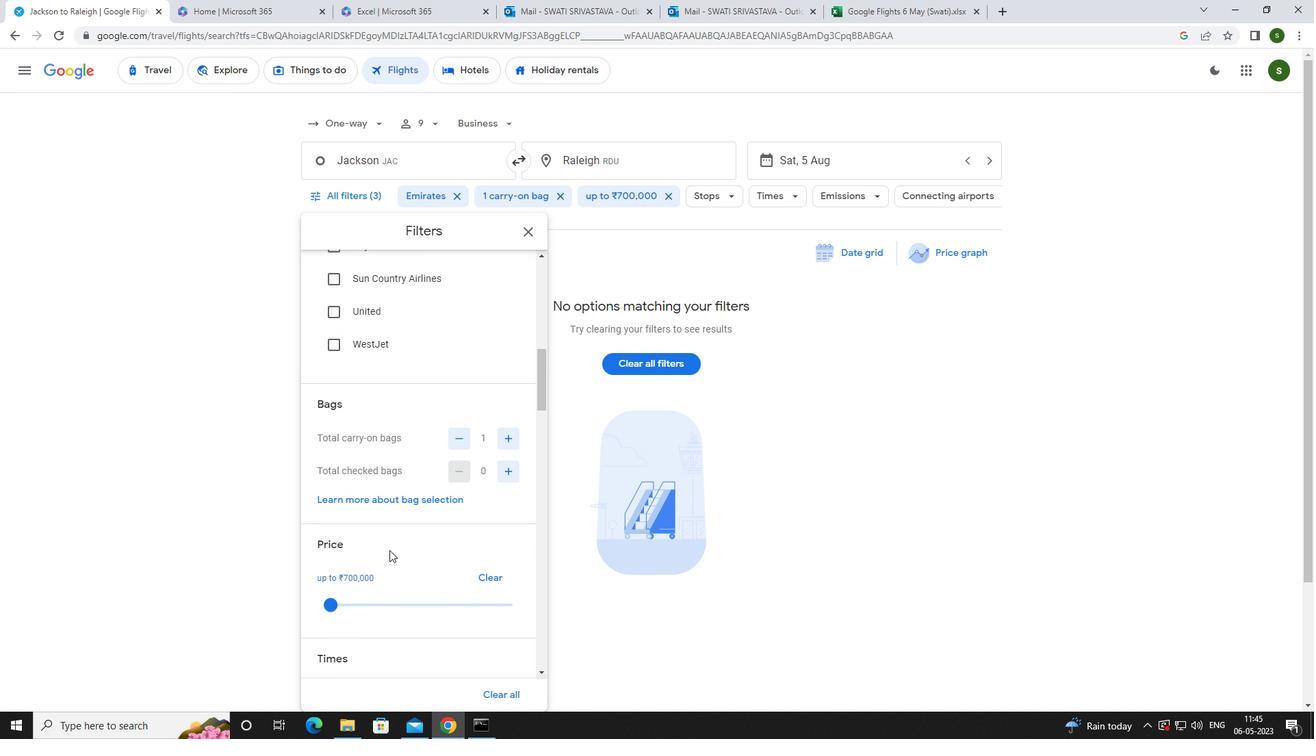 
Action: Mouse scrolled (389, 549) with delta (0, 0)
Screenshot: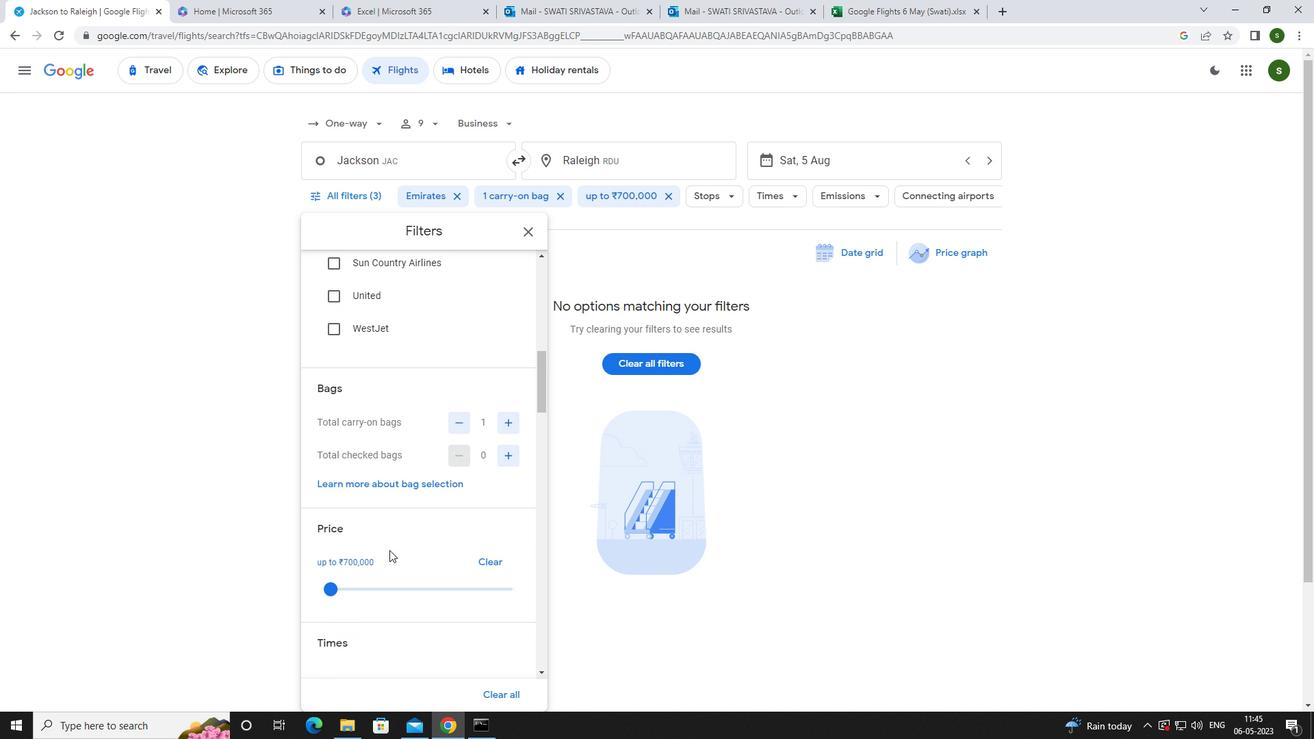
Action: Mouse moved to (324, 626)
Screenshot: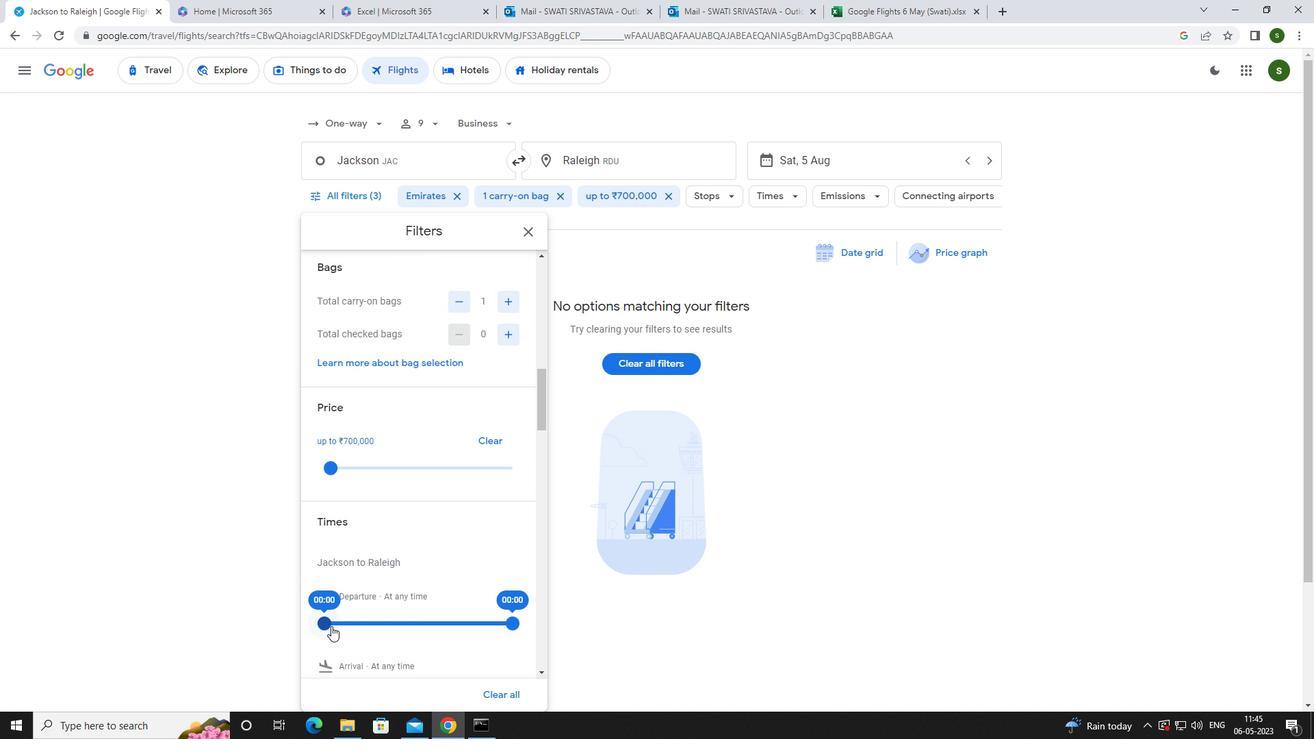 
Action: Mouse pressed left at (324, 626)
Screenshot: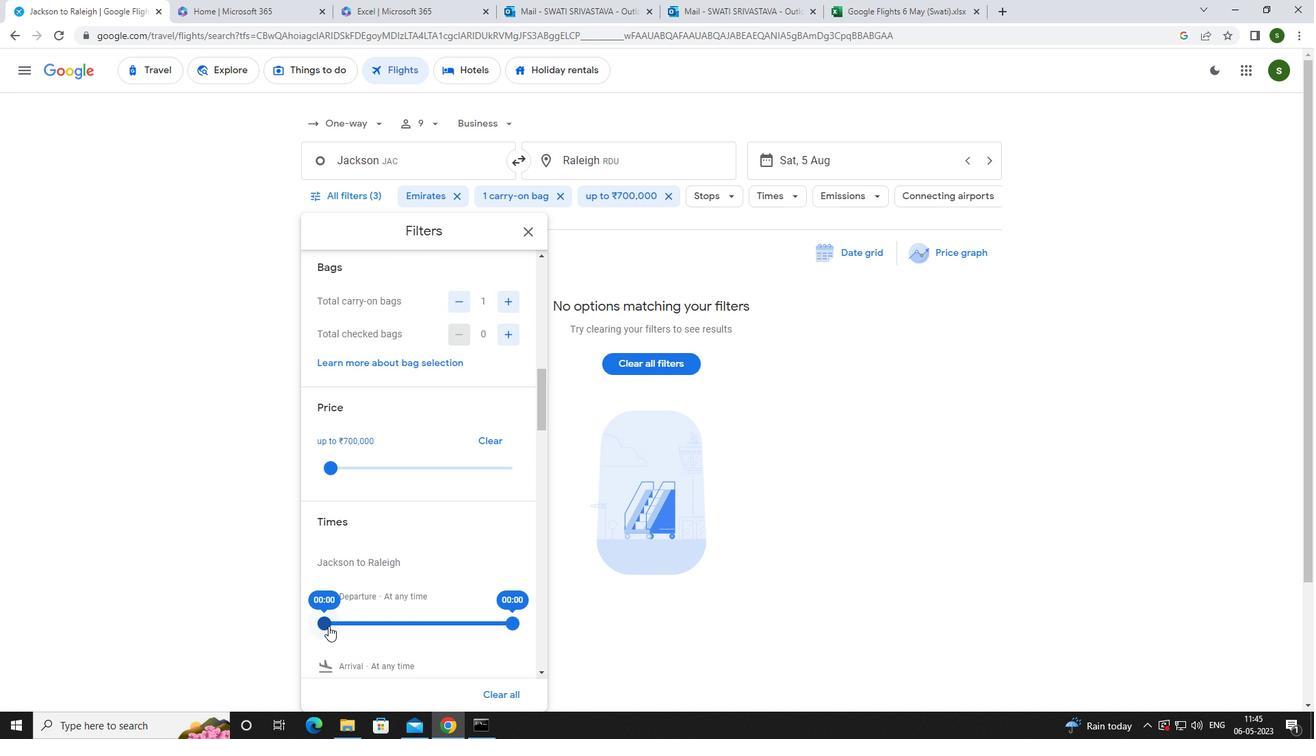 
Action: Mouse moved to (611, 633)
Screenshot: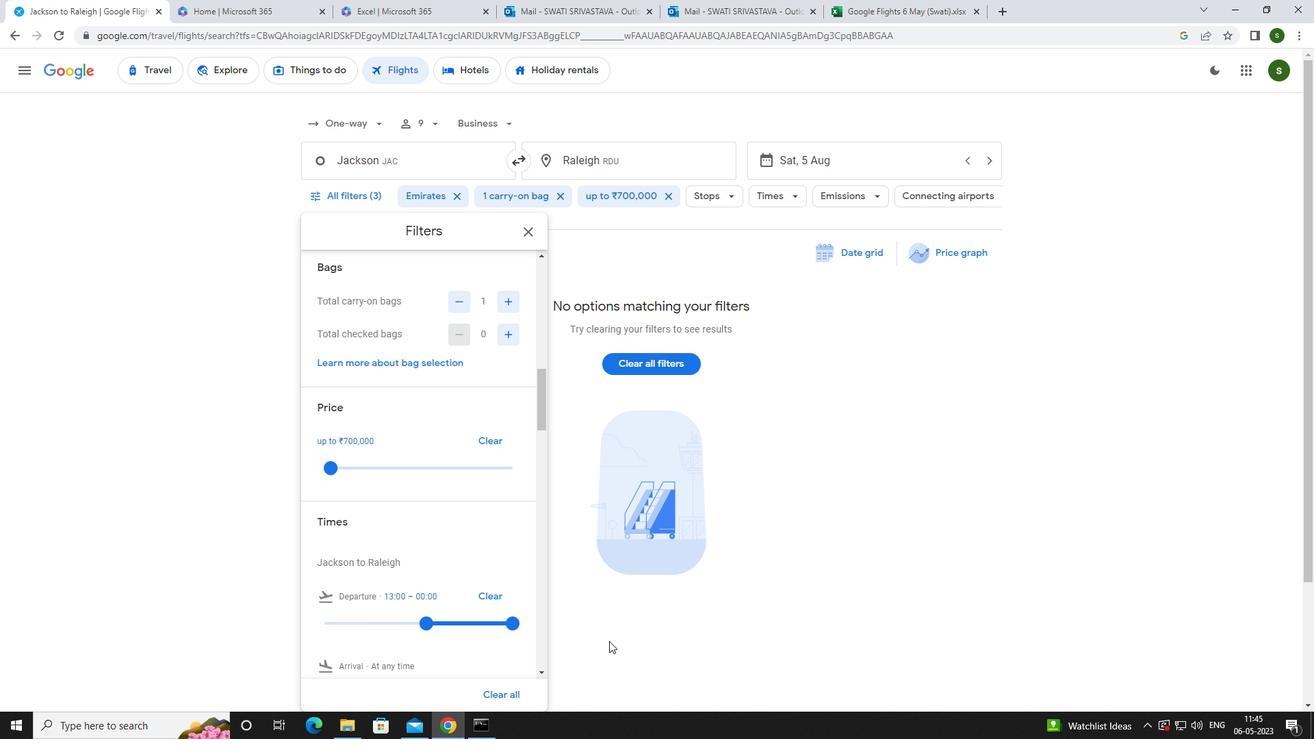 
Action: Mouse pressed left at (611, 633)
Screenshot: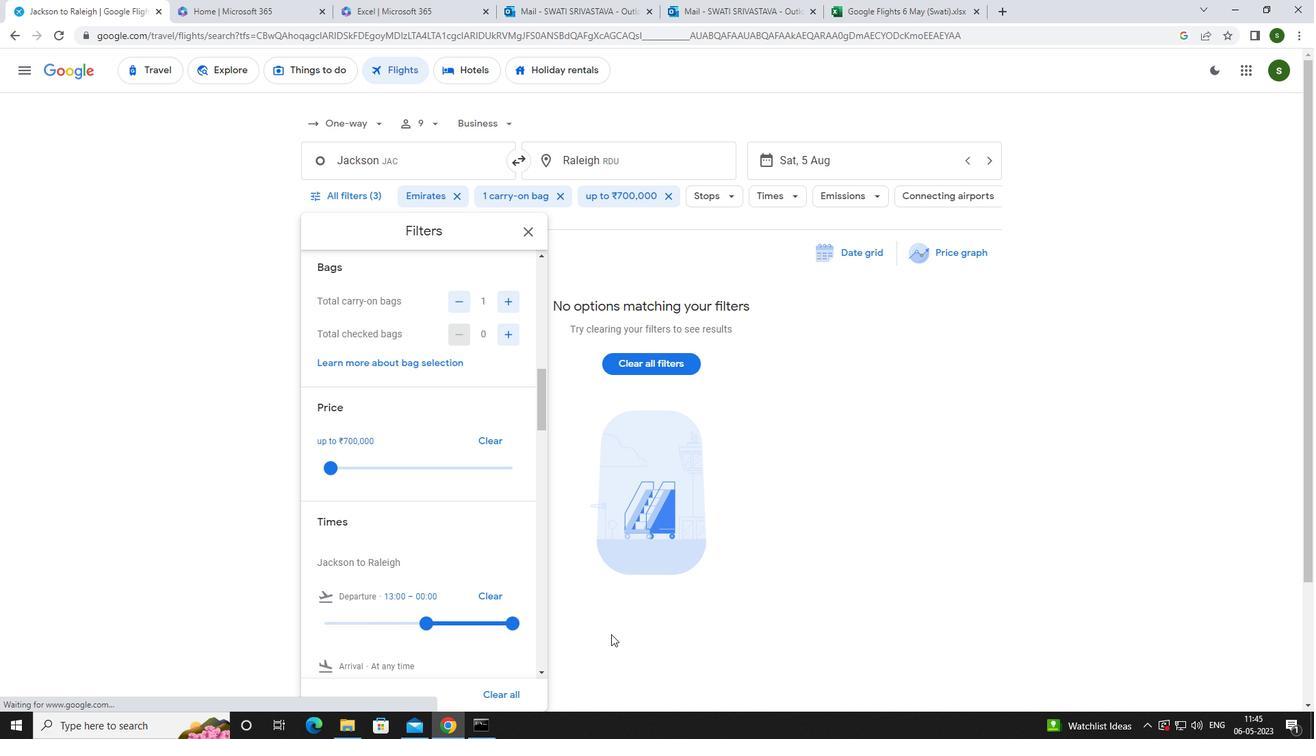 
